 Task: Create a due date automation trigger when advanced on, on the monday of the week before a card is due add fields without custom field "Resume" checked at 11:00 AM.
Action: Mouse moved to (1277, 94)
Screenshot: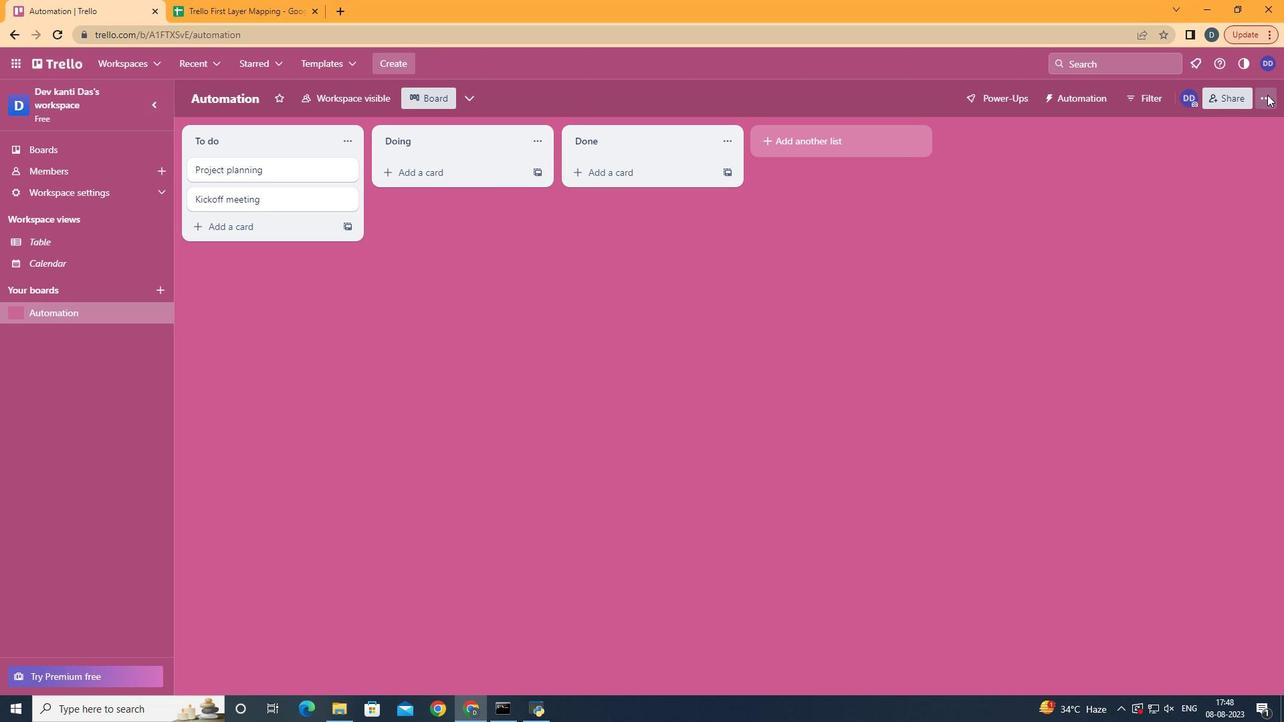 
Action: Mouse pressed left at (1277, 94)
Screenshot: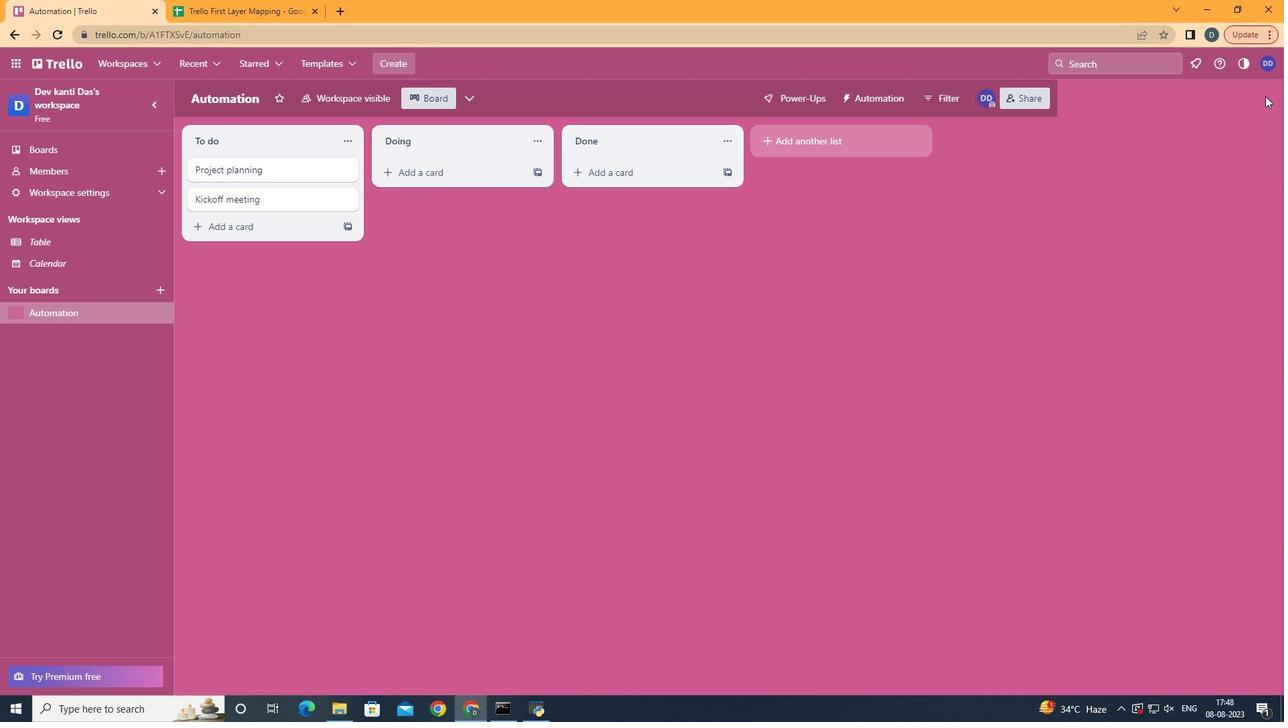 
Action: Mouse moved to (1160, 282)
Screenshot: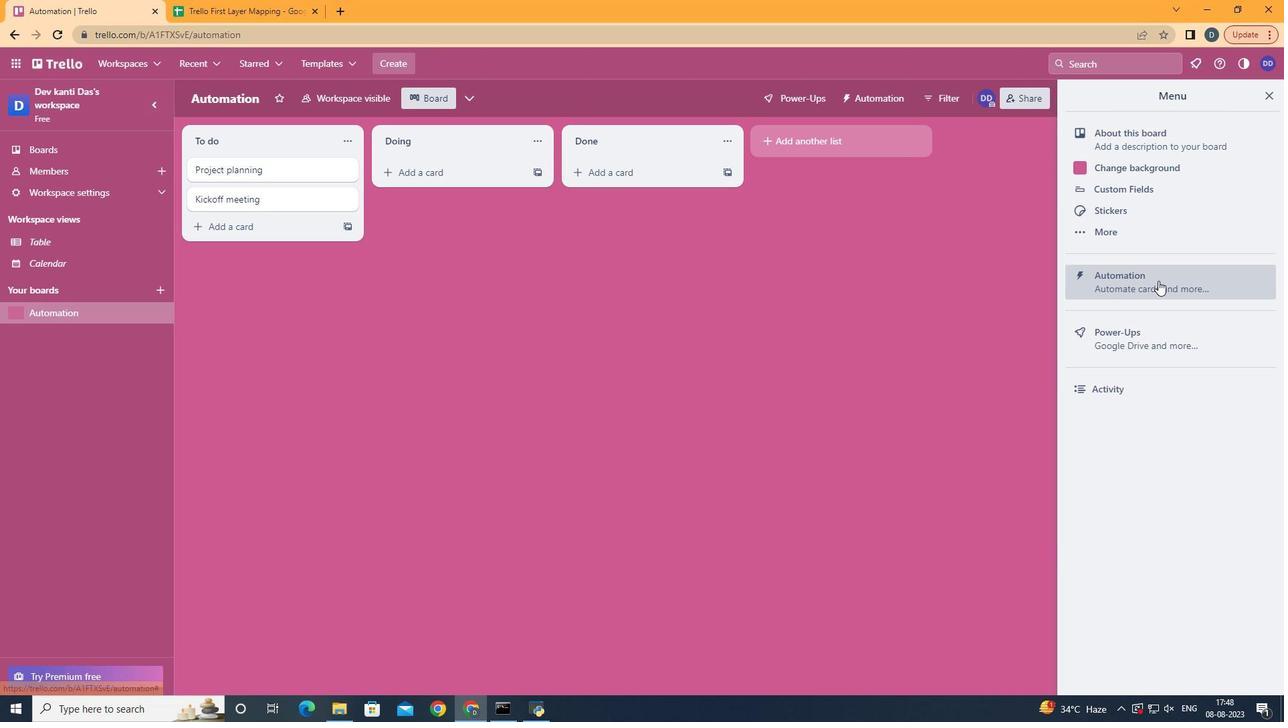 
Action: Mouse pressed left at (1160, 282)
Screenshot: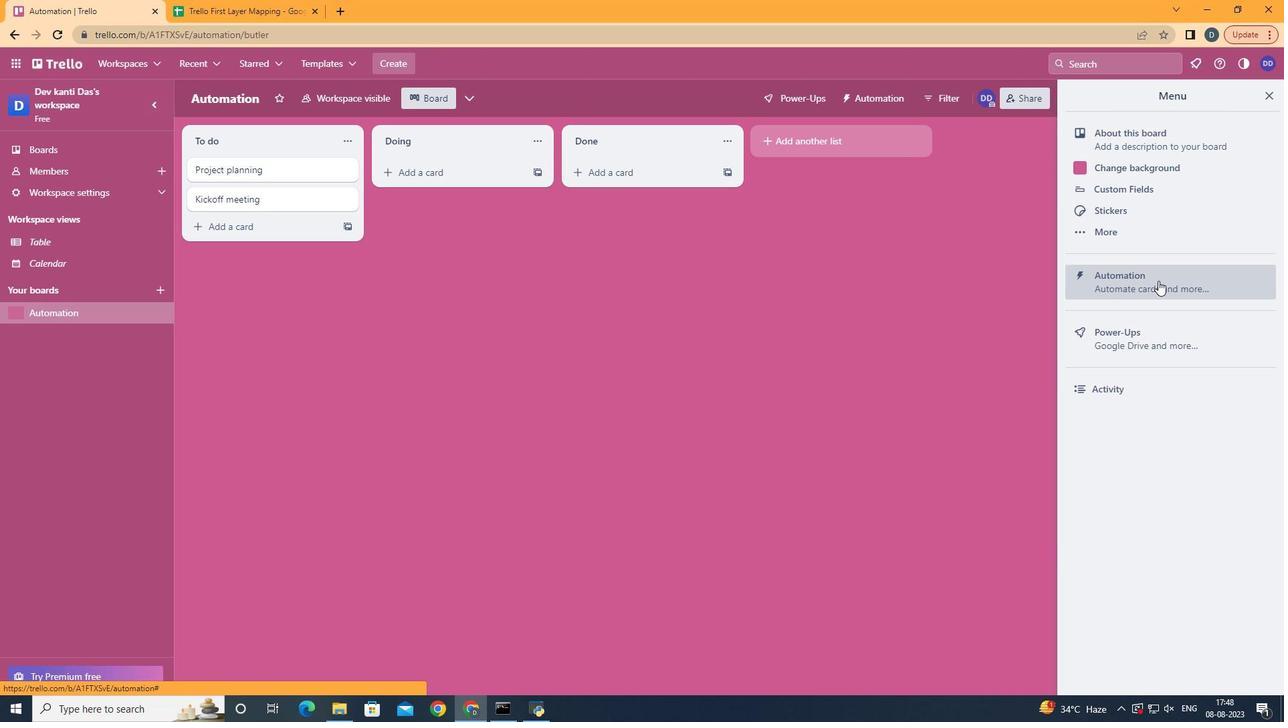 
Action: Mouse moved to (265, 274)
Screenshot: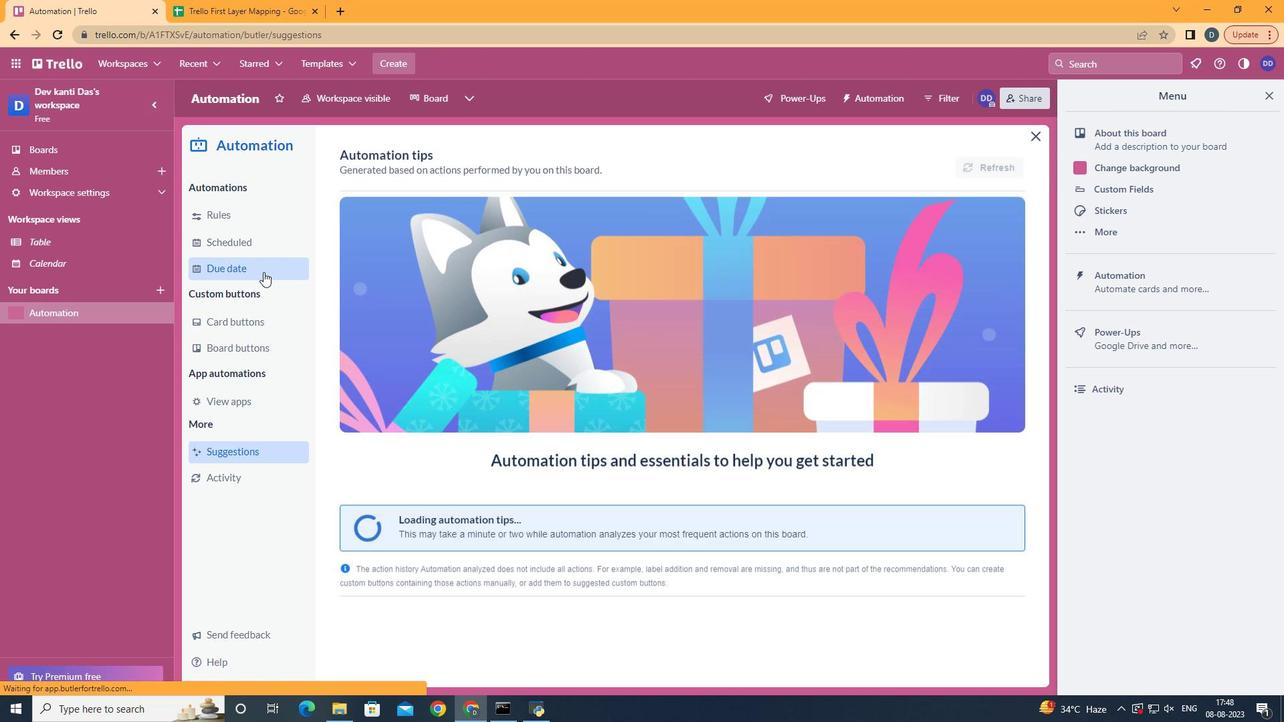 
Action: Mouse pressed left at (265, 274)
Screenshot: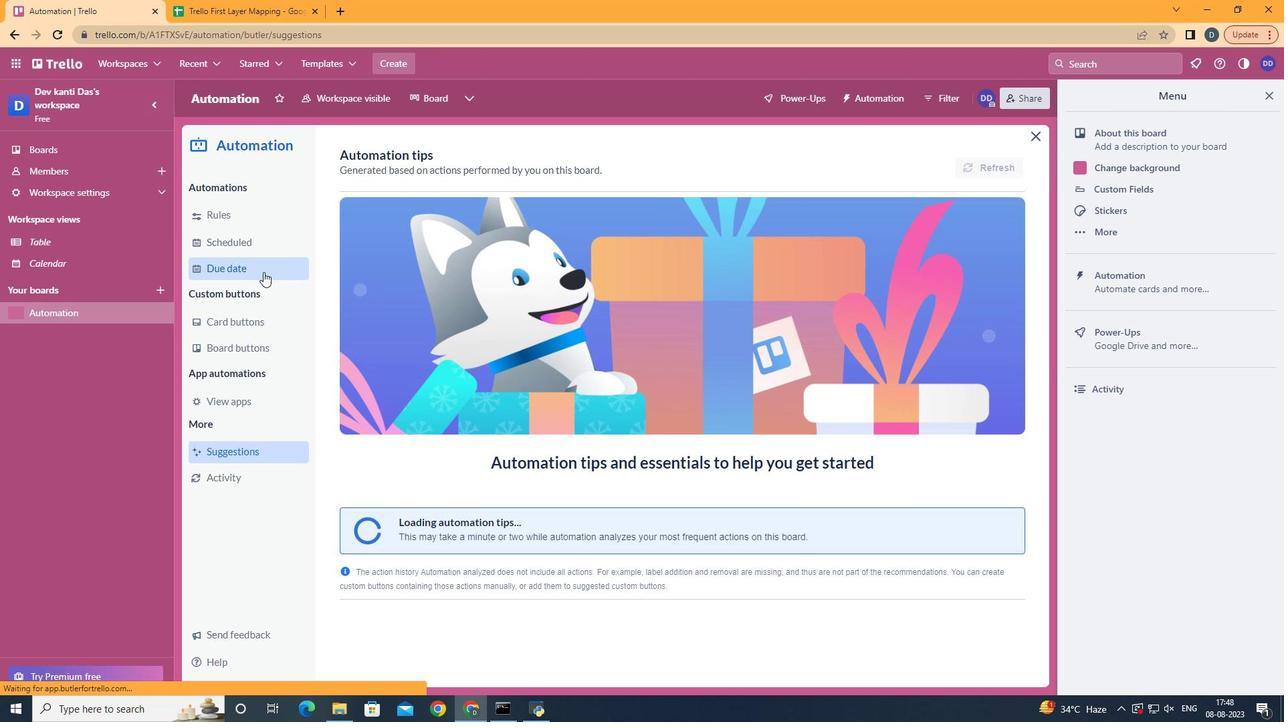 
Action: Mouse moved to (945, 167)
Screenshot: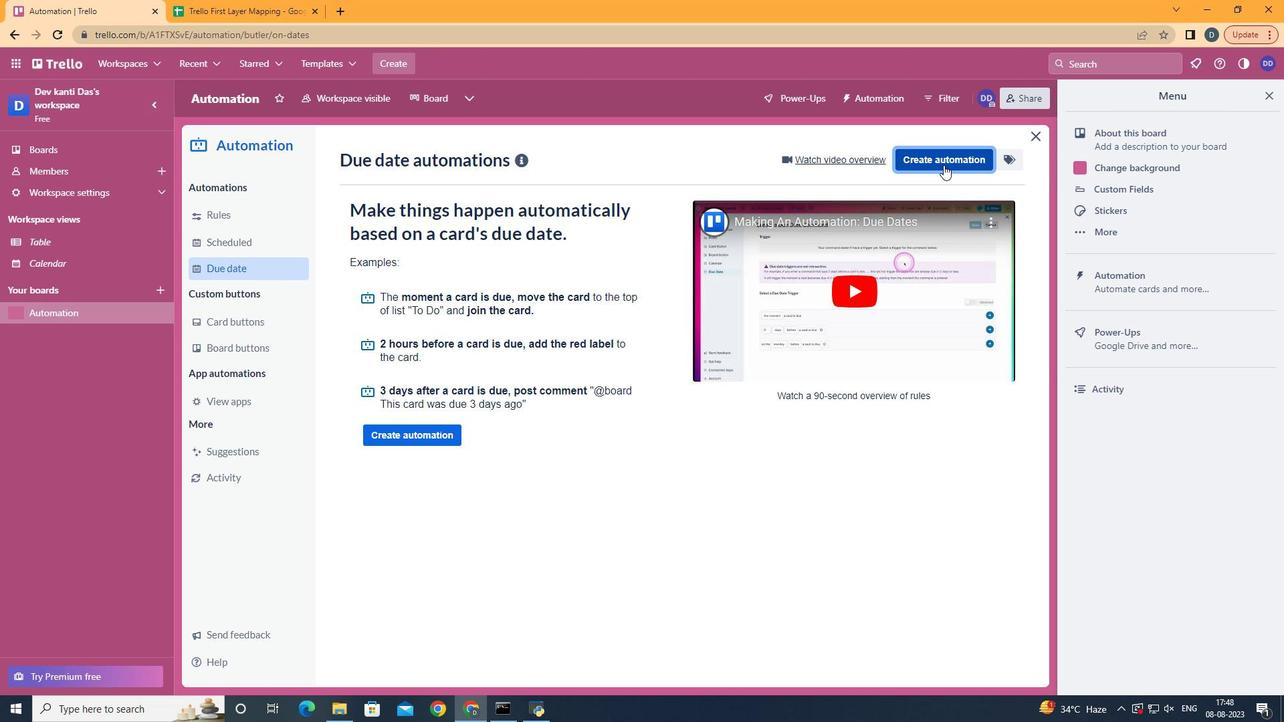 
Action: Mouse pressed left at (945, 167)
Screenshot: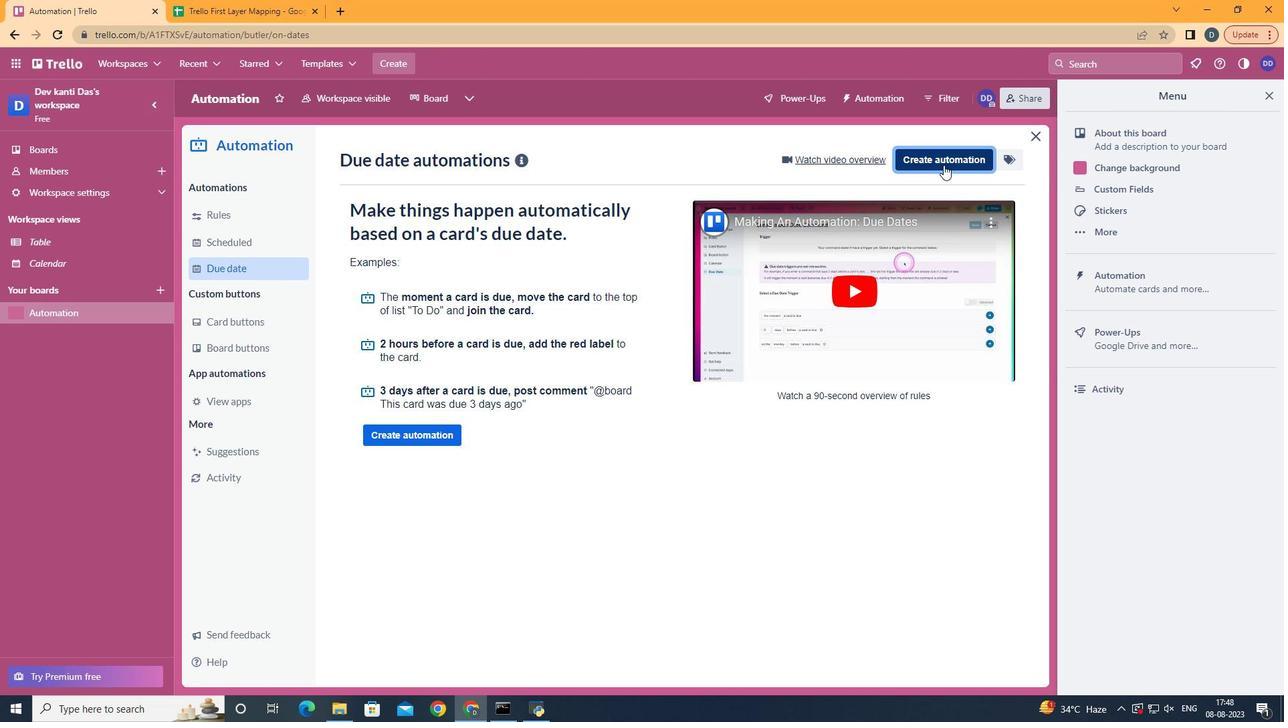 
Action: Mouse moved to (708, 298)
Screenshot: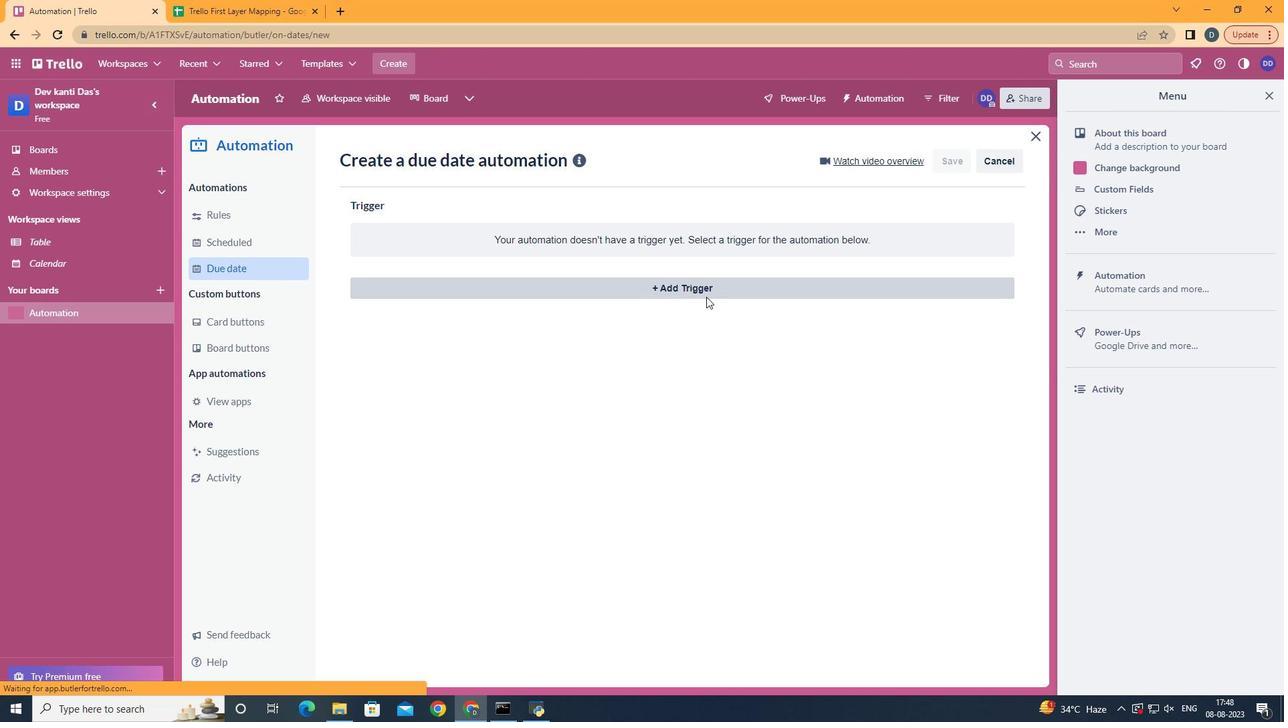 
Action: Mouse pressed left at (708, 298)
Screenshot: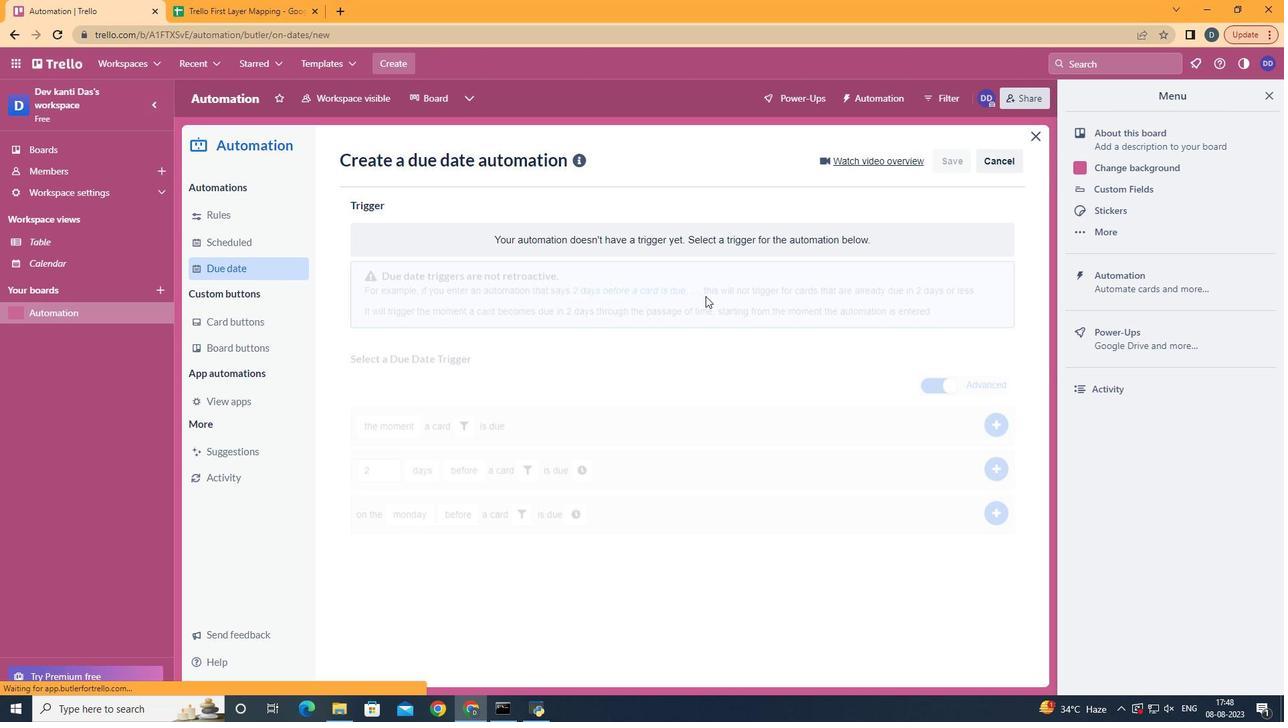 
Action: Mouse moved to (465, 646)
Screenshot: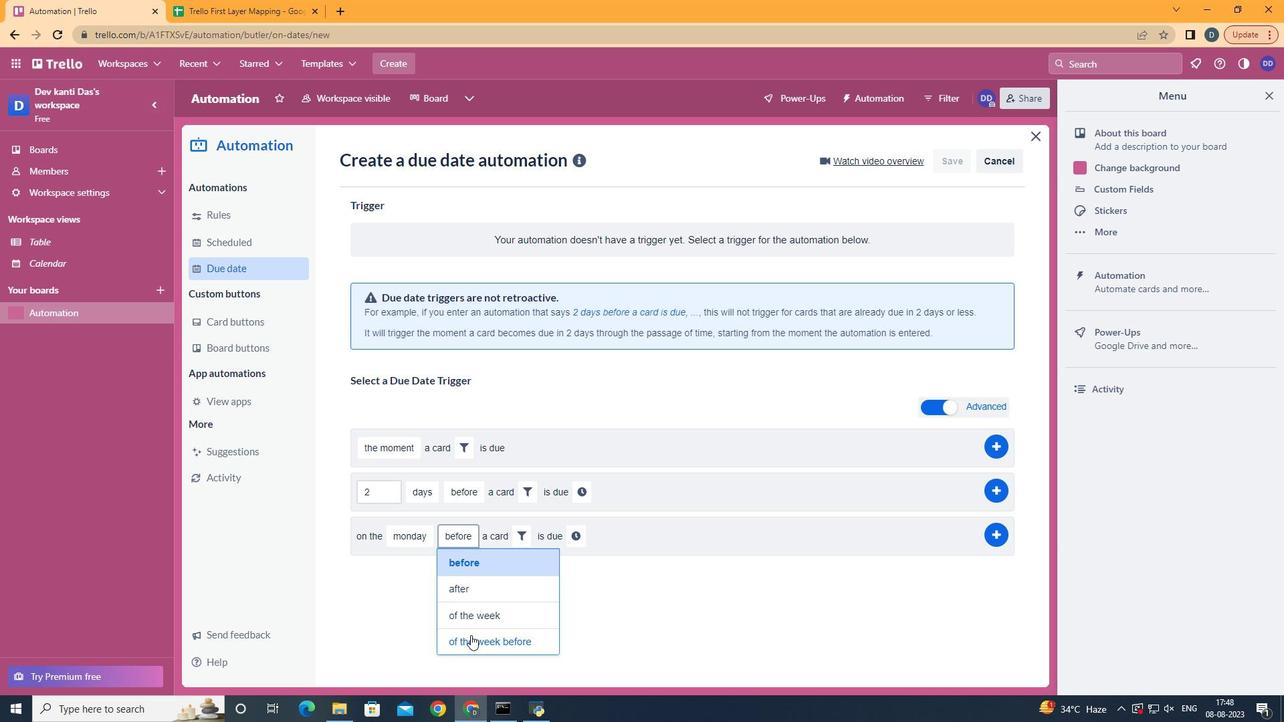 
Action: Mouse pressed left at (465, 646)
Screenshot: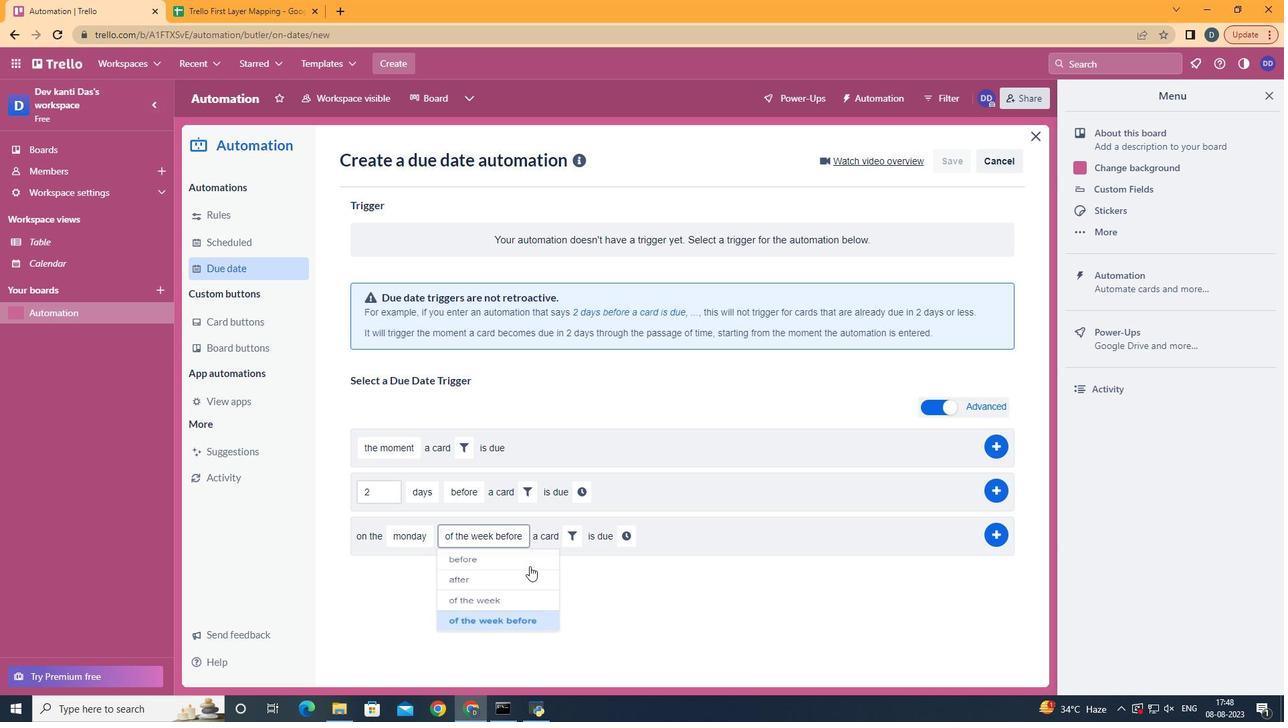 
Action: Mouse moved to (569, 536)
Screenshot: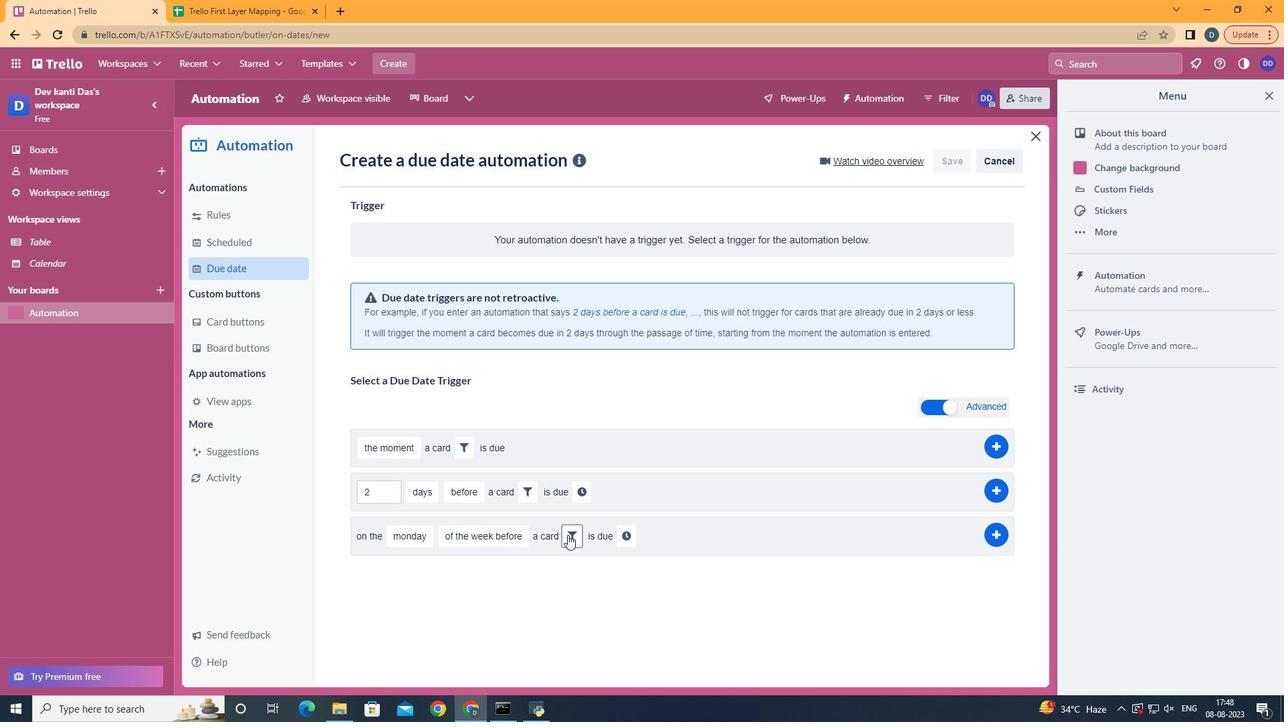 
Action: Mouse pressed left at (569, 536)
Screenshot: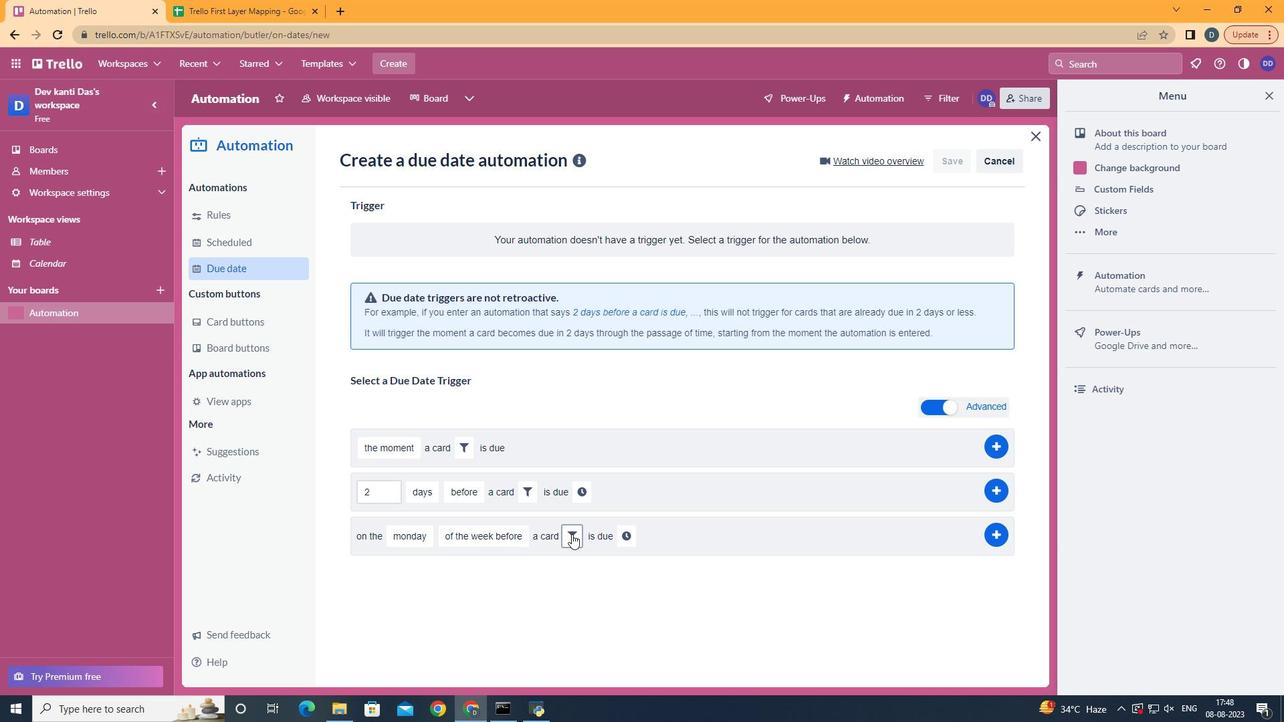 
Action: Mouse moved to (787, 587)
Screenshot: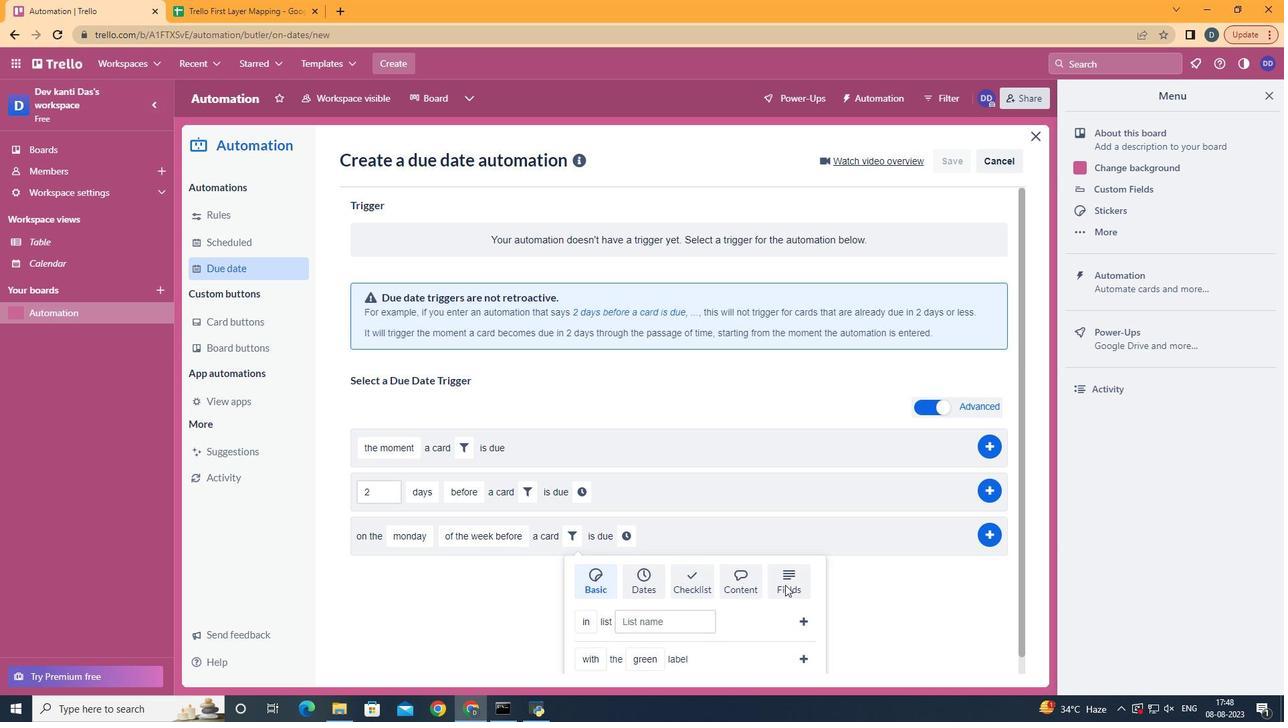 
Action: Mouse pressed left at (787, 587)
Screenshot: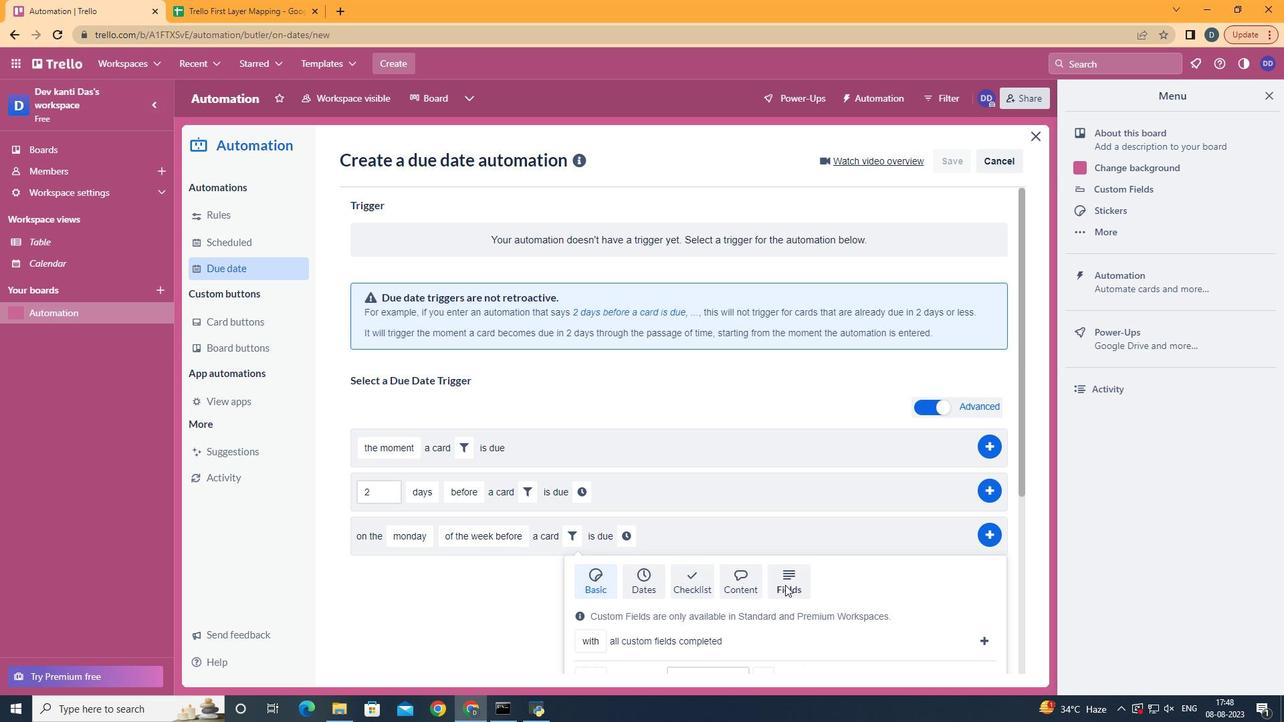 
Action: Mouse moved to (787, 587)
Screenshot: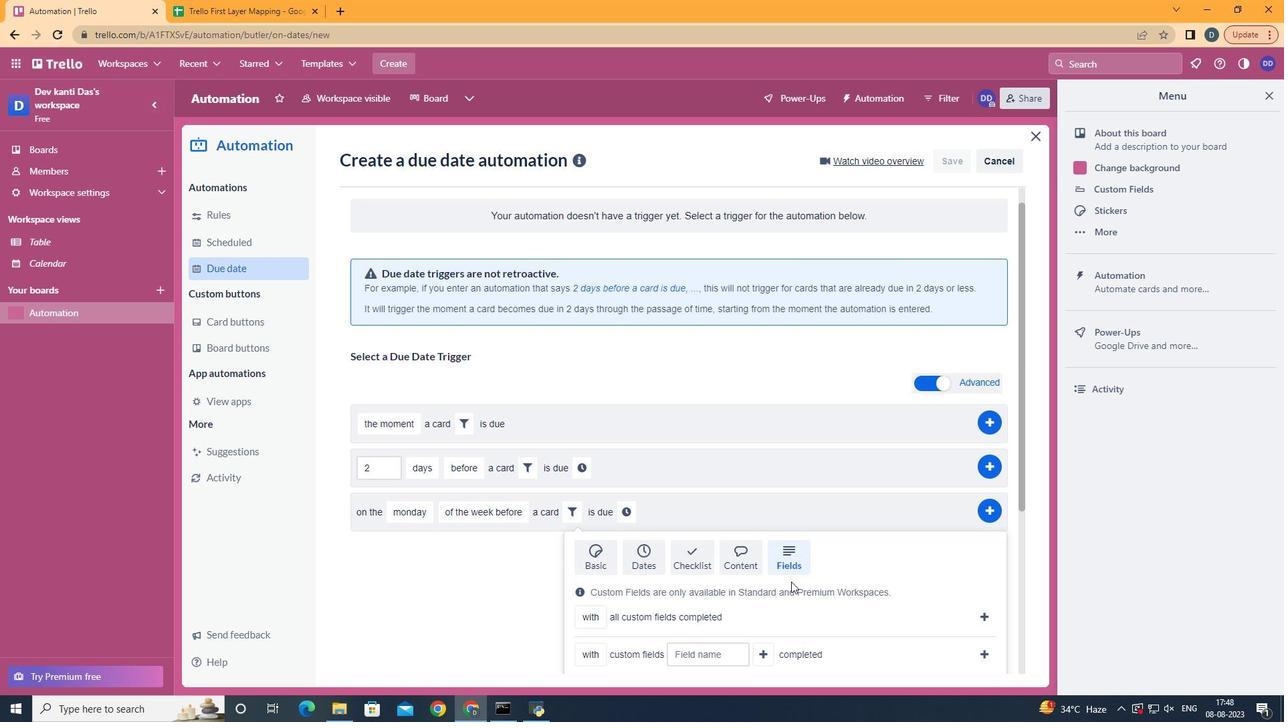 
Action: Mouse scrolled (787, 586) with delta (0, 0)
Screenshot: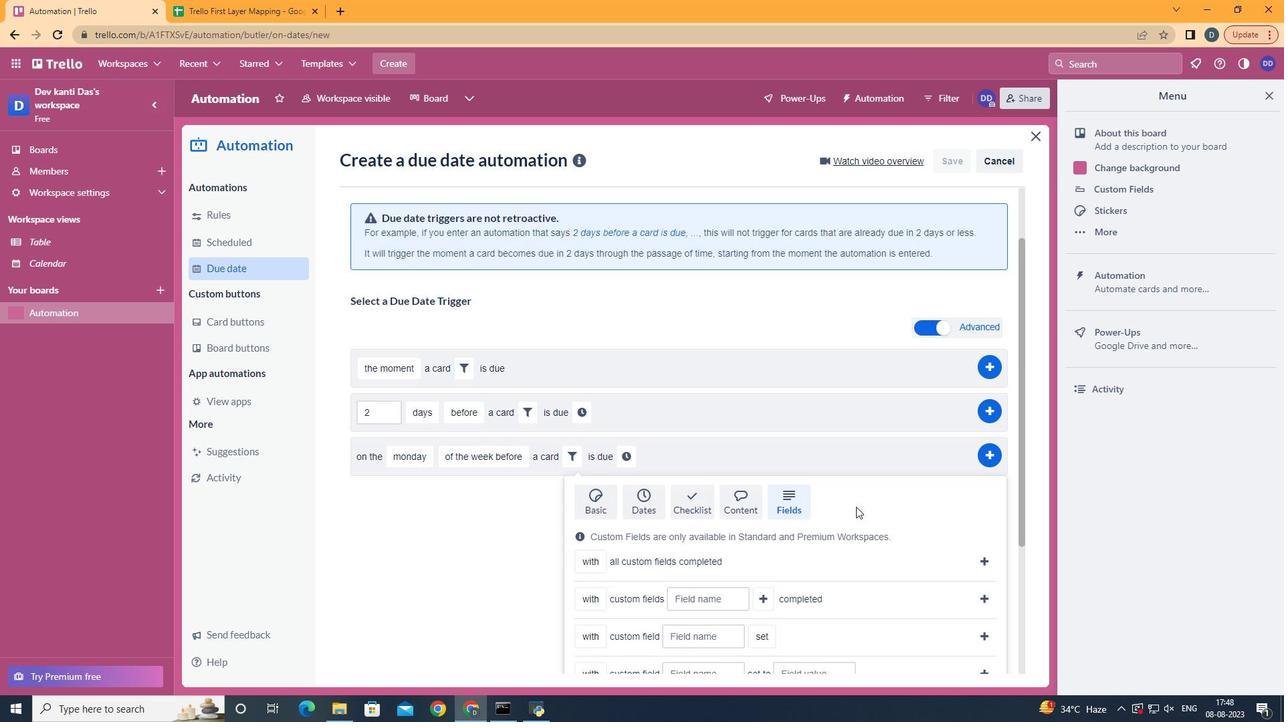 
Action: Mouse scrolled (787, 586) with delta (0, 0)
Screenshot: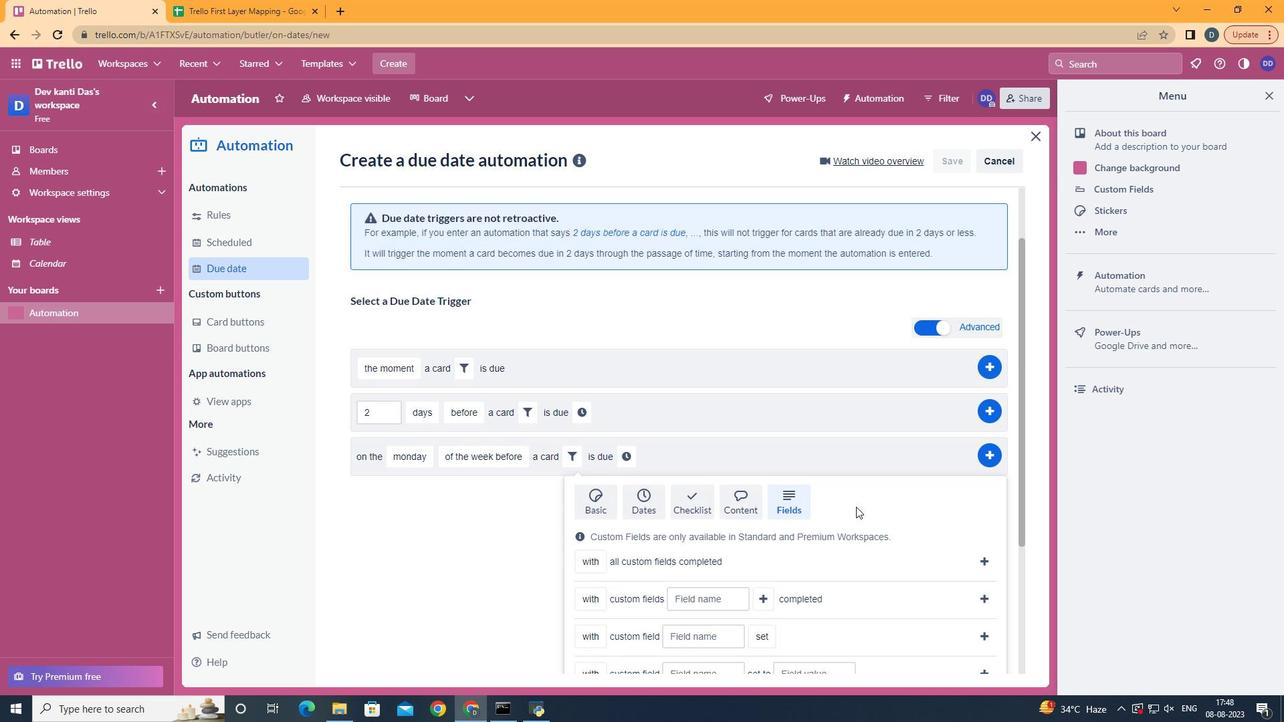 
Action: Mouse moved to (787, 587)
Screenshot: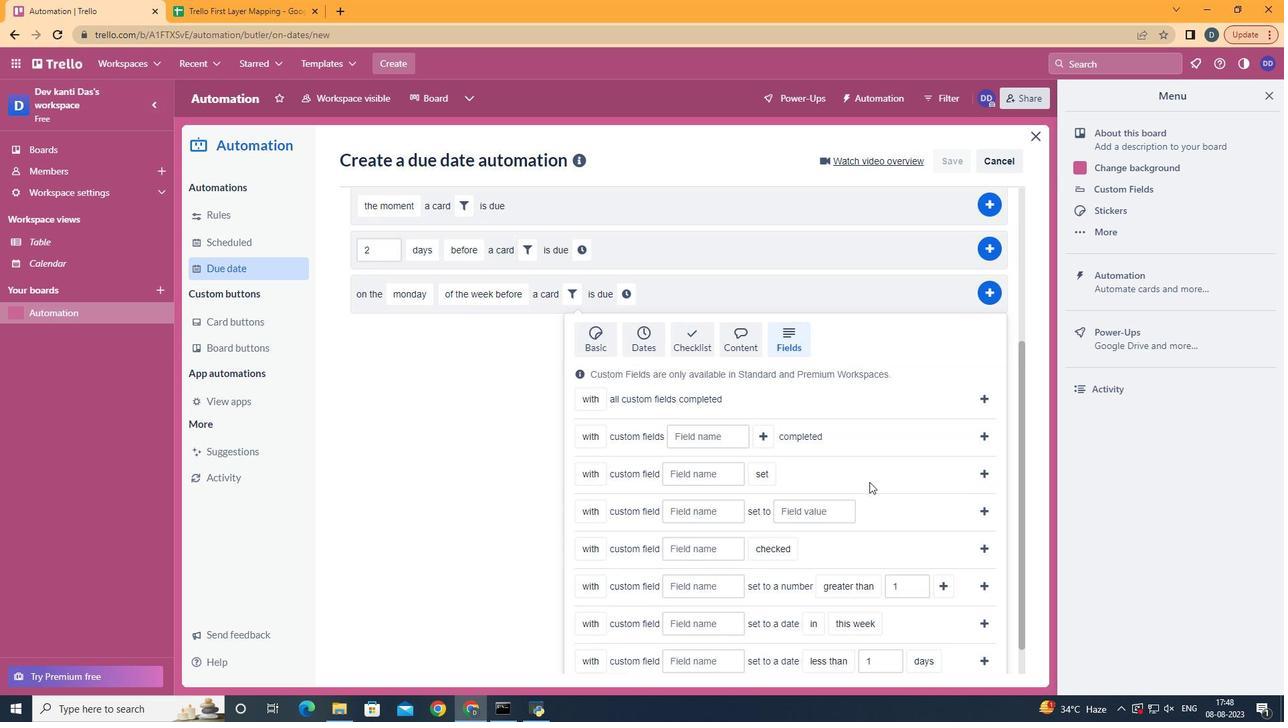 
Action: Mouse scrolled (787, 586) with delta (0, 0)
Screenshot: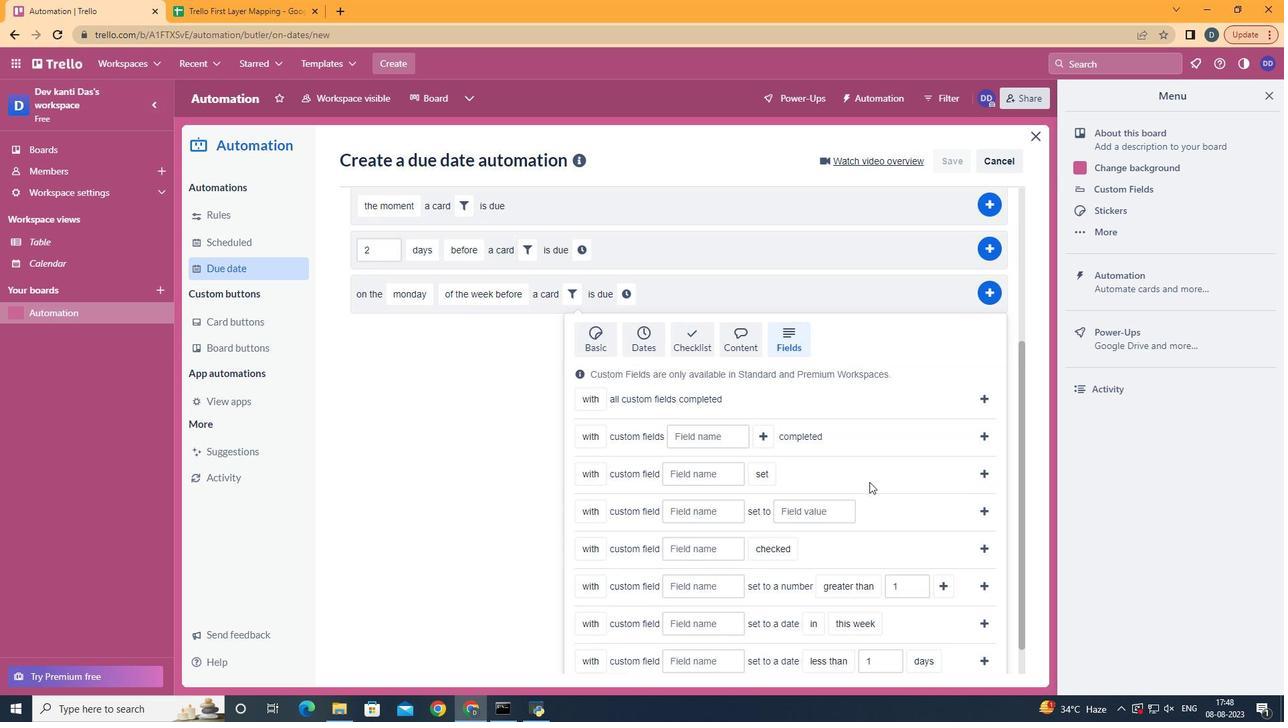 
Action: Mouse moved to (793, 583)
Screenshot: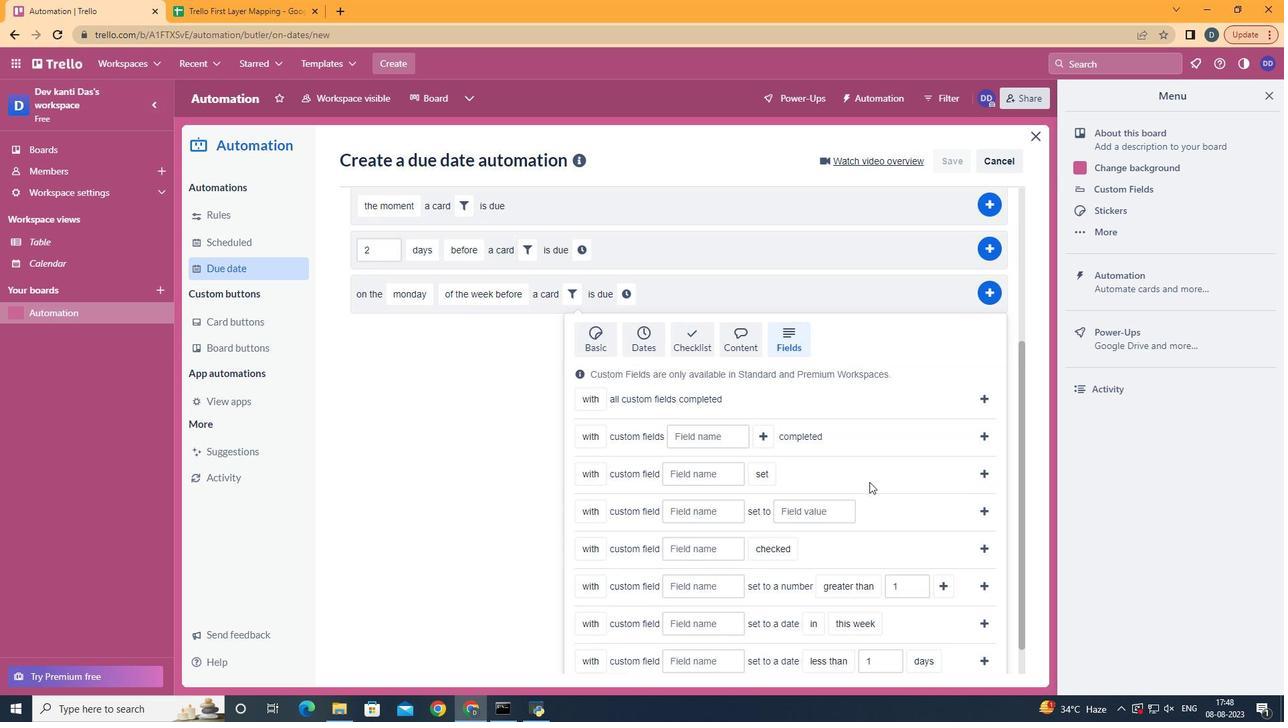 
Action: Mouse scrolled (787, 586) with delta (0, 0)
Screenshot: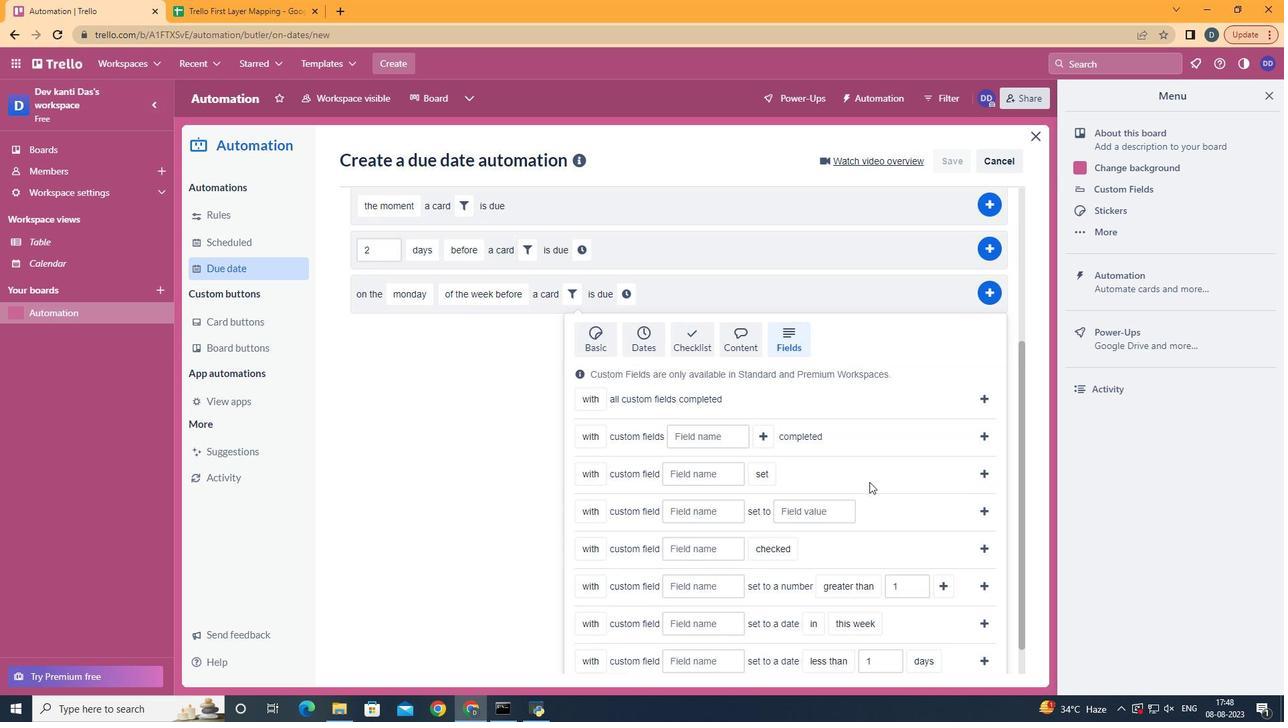 
Action: Mouse moved to (802, 573)
Screenshot: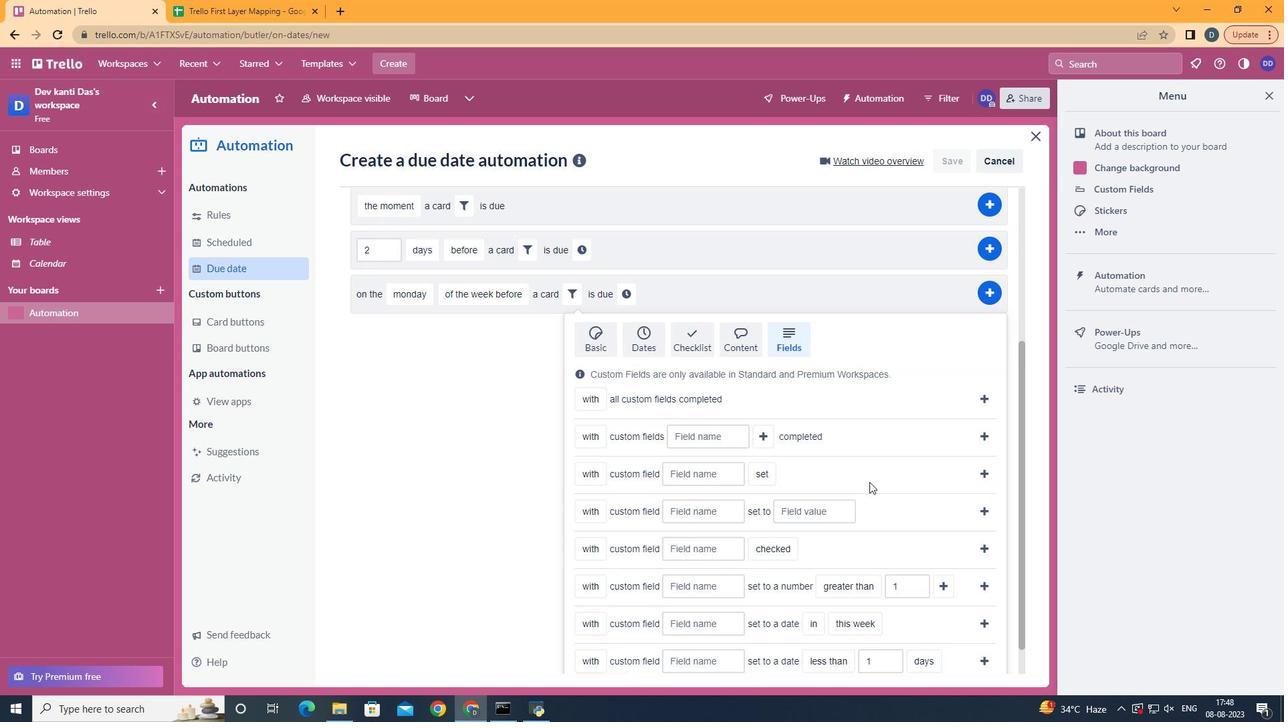 
Action: Mouse scrolled (793, 583) with delta (0, 0)
Screenshot: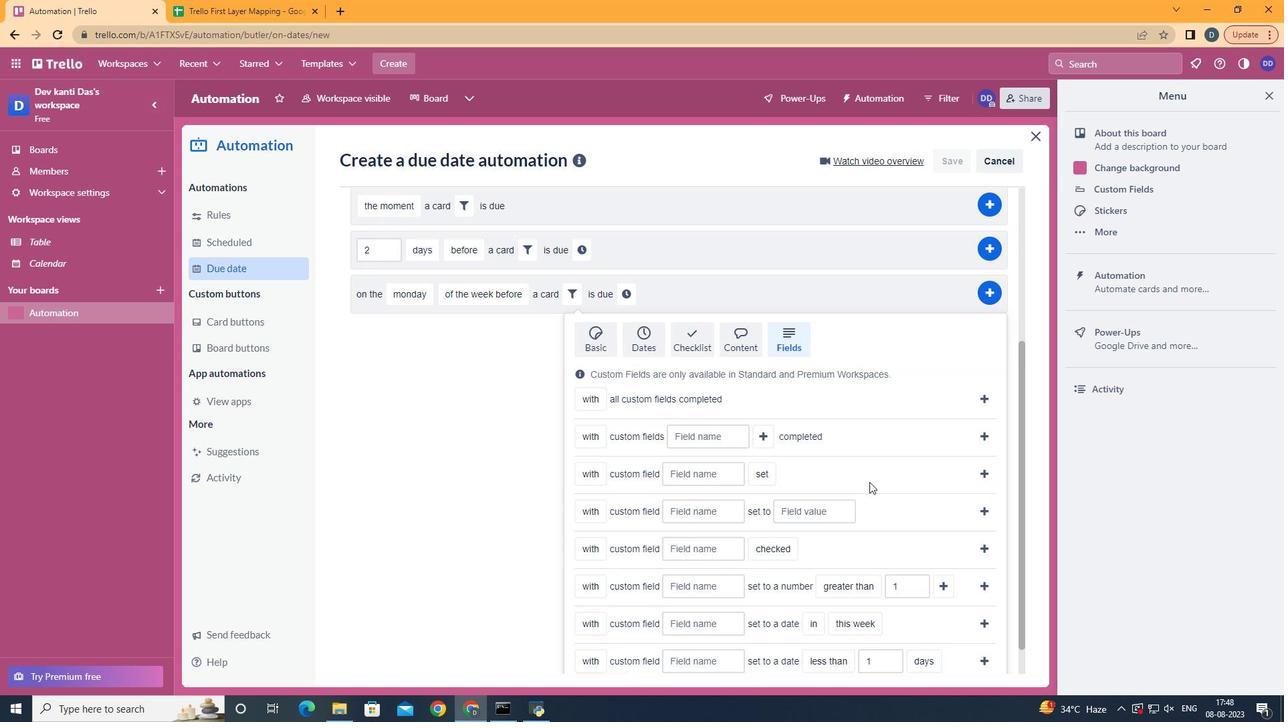 
Action: Mouse moved to (599, 563)
Screenshot: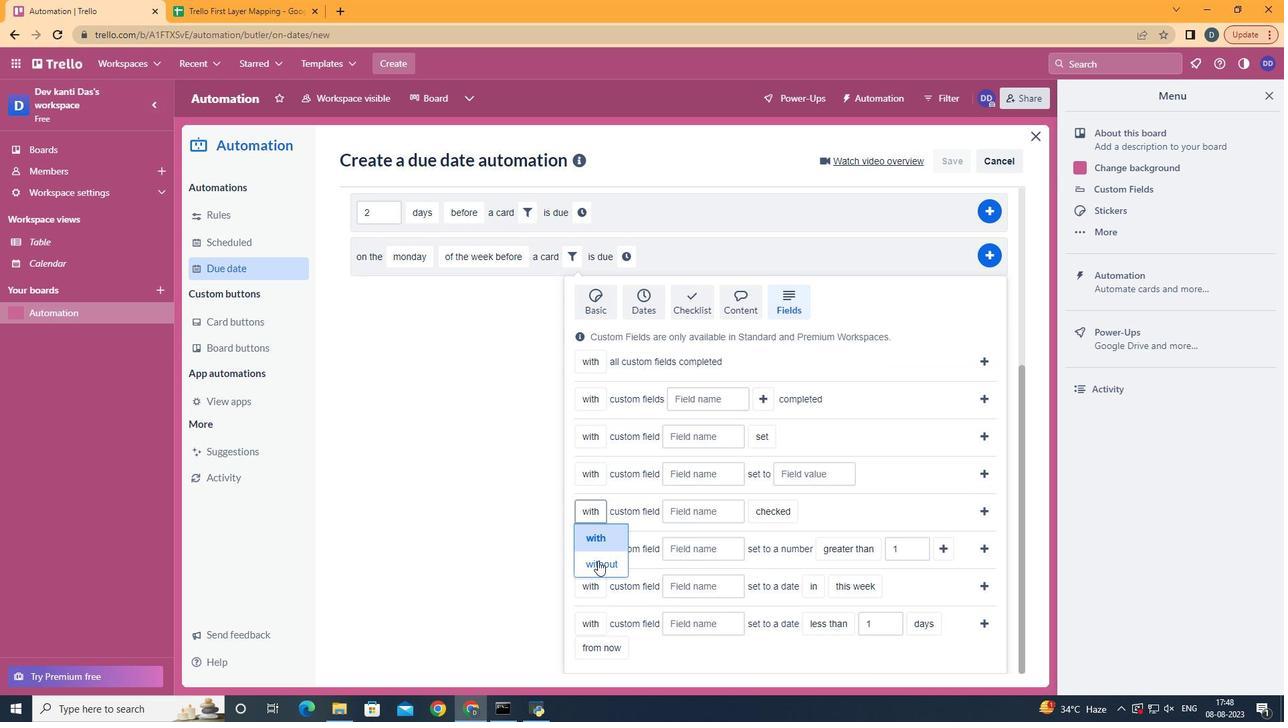 
Action: Mouse pressed left at (599, 563)
Screenshot: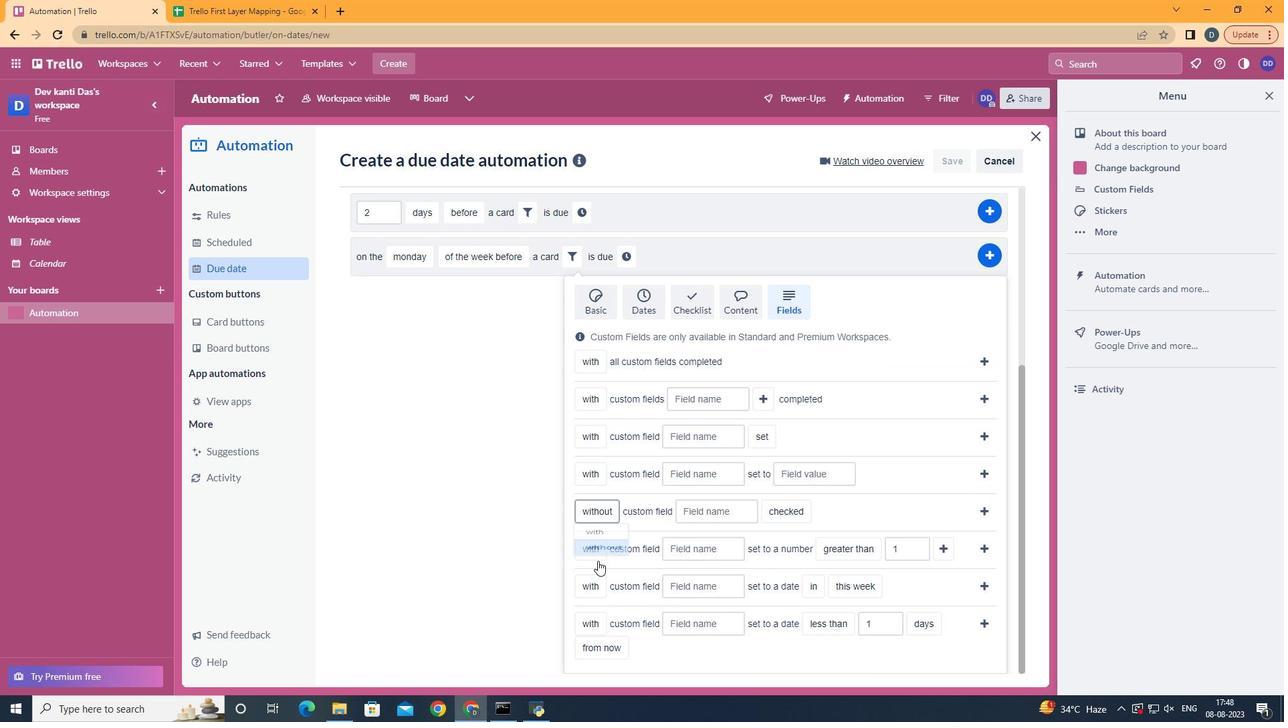 
Action: Mouse moved to (720, 523)
Screenshot: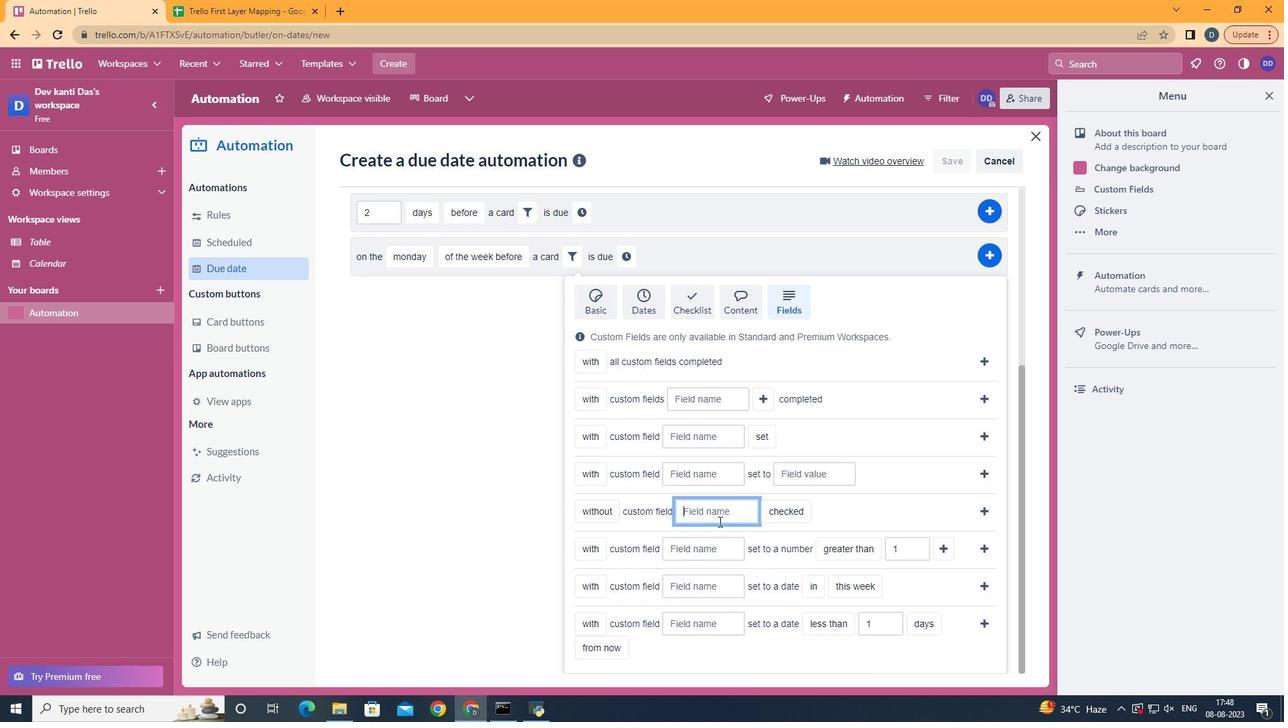 
Action: Mouse pressed left at (720, 523)
Screenshot: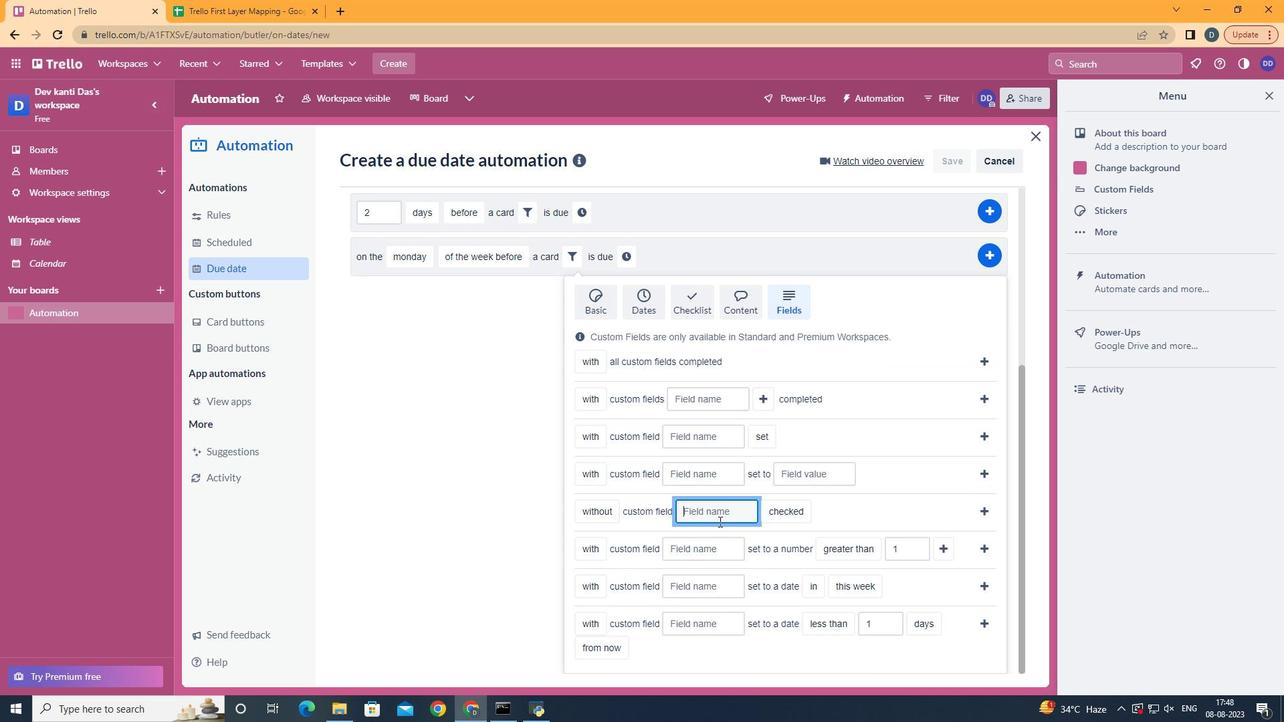 
Action: Mouse moved to (732, 524)
Screenshot: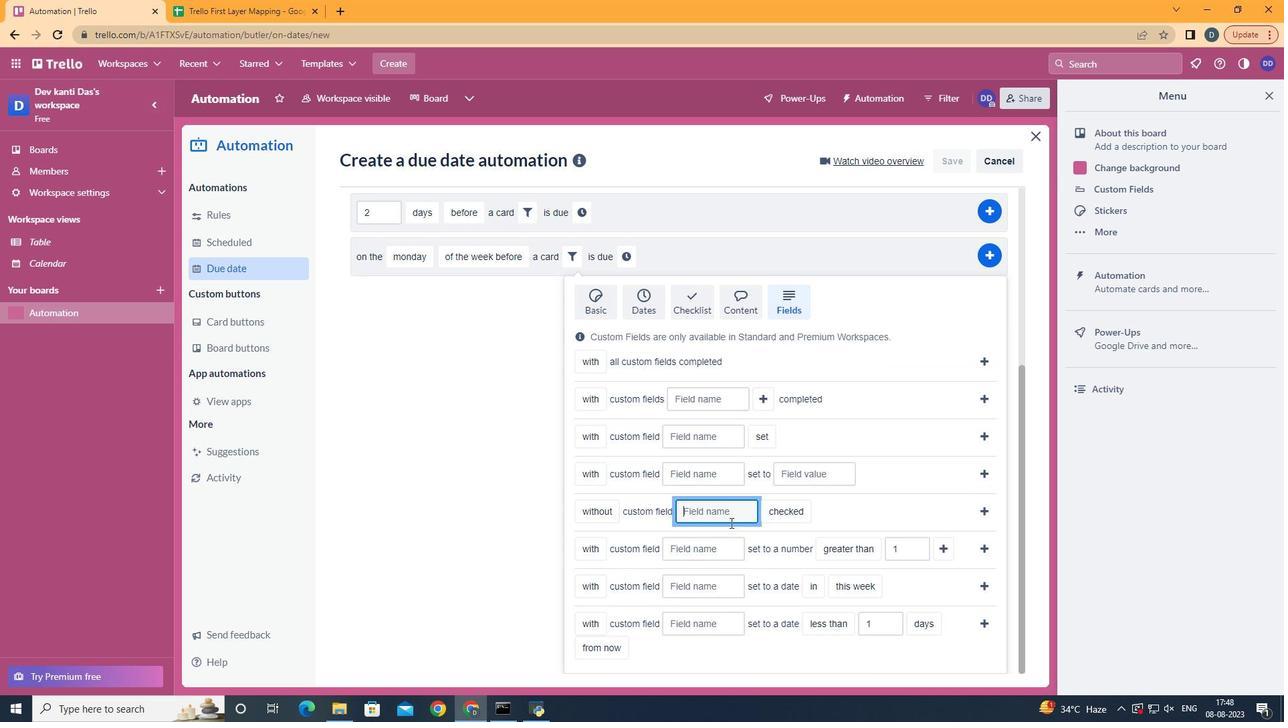 
Action: Key pressed <Key.shift>Resume
Screenshot: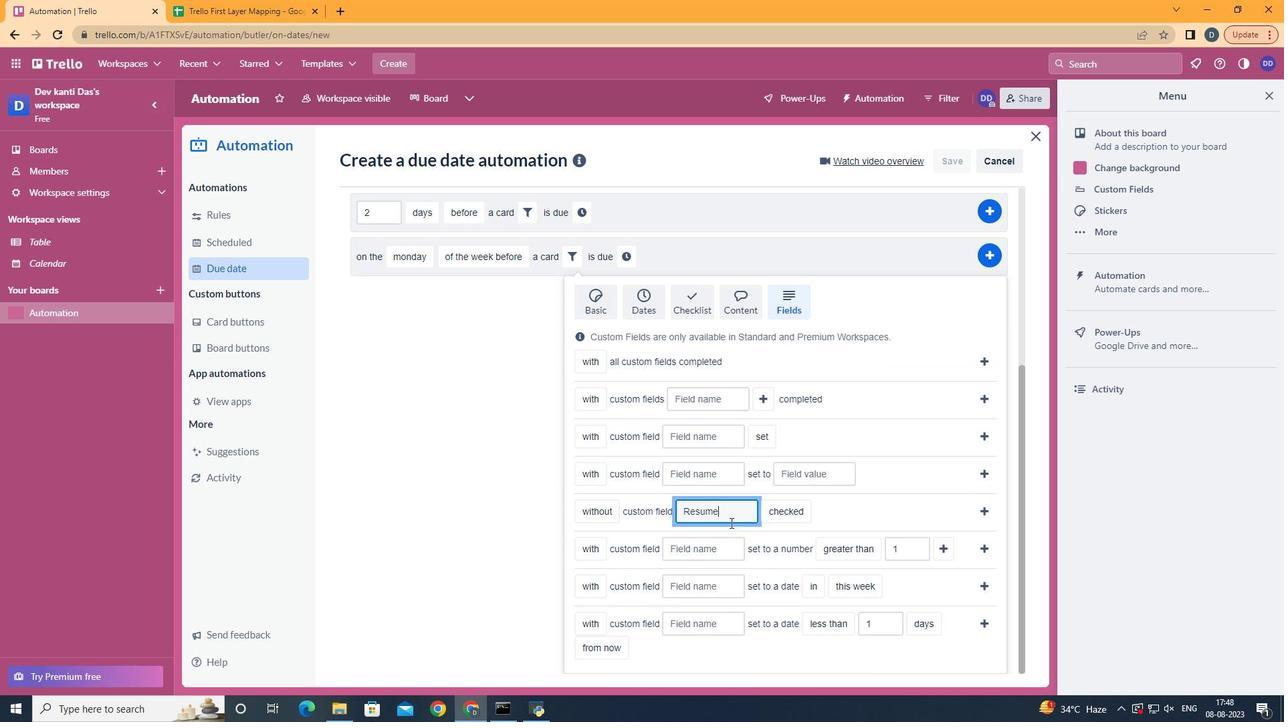 
Action: Mouse moved to (787, 542)
Screenshot: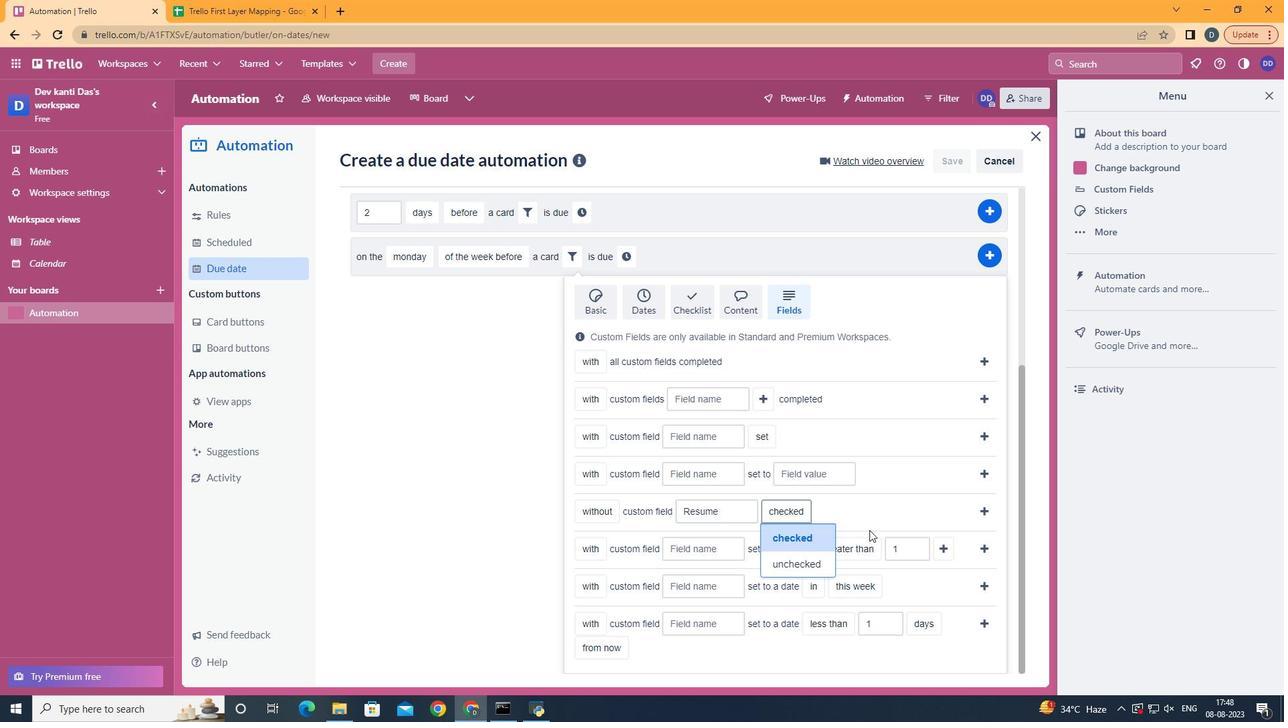 
Action: Mouse pressed left at (787, 542)
Screenshot: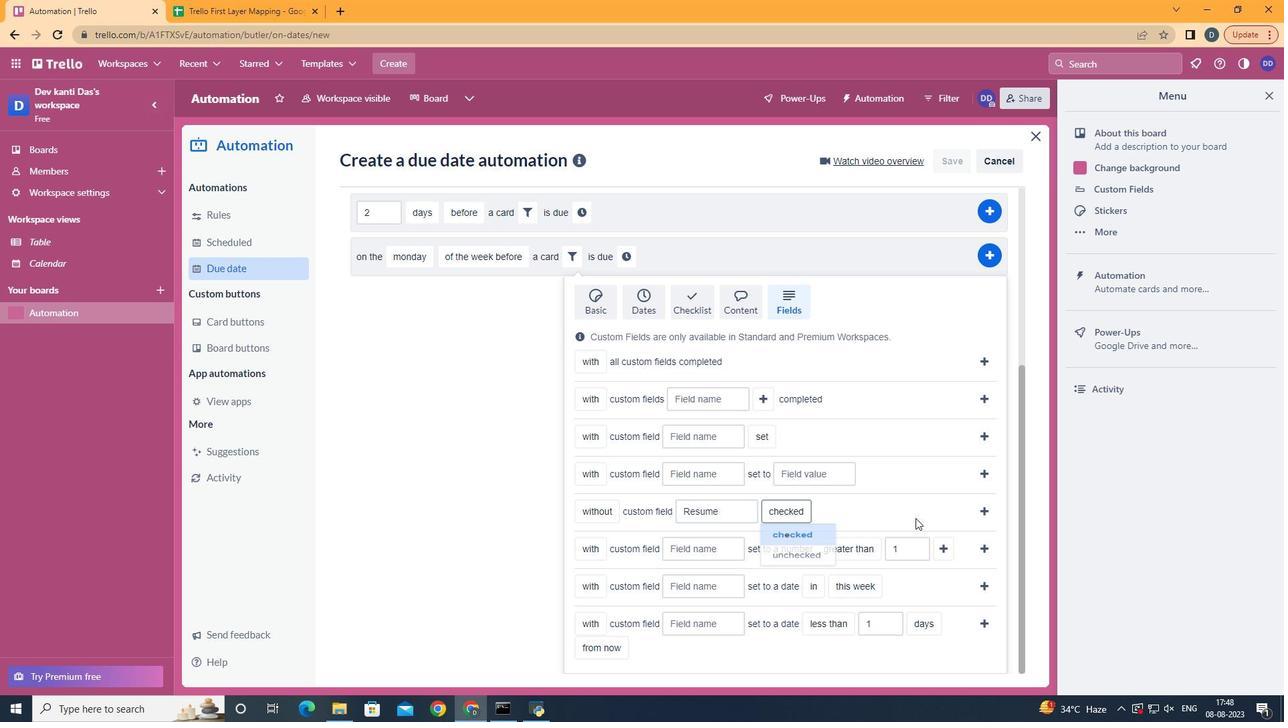 
Action: Mouse moved to (986, 512)
Screenshot: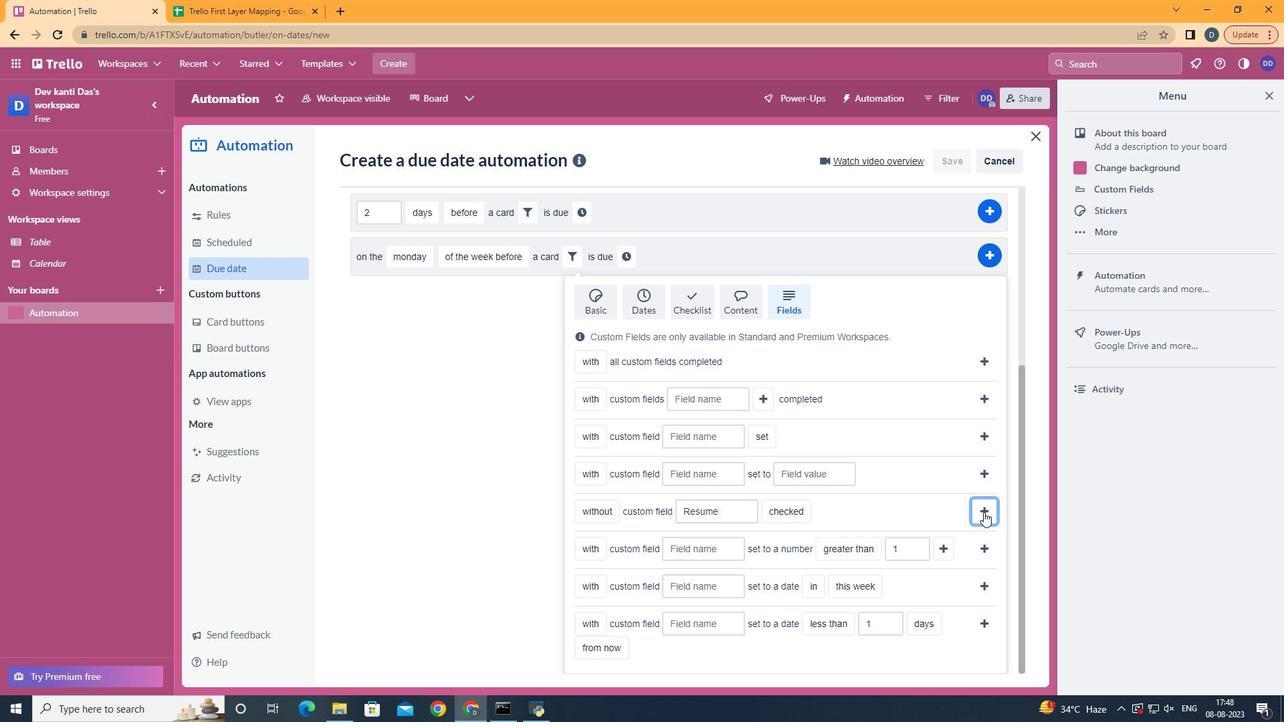 
Action: Mouse pressed left at (986, 512)
Screenshot: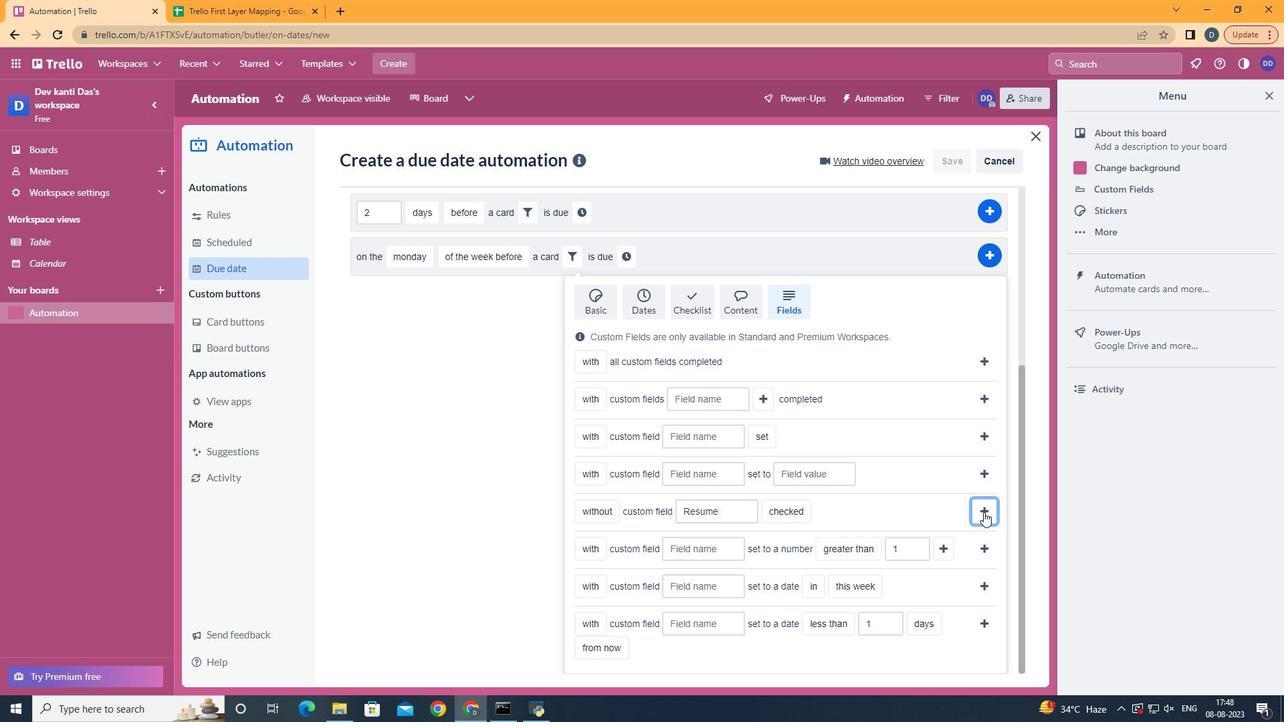 
Action: Mouse moved to (837, 539)
Screenshot: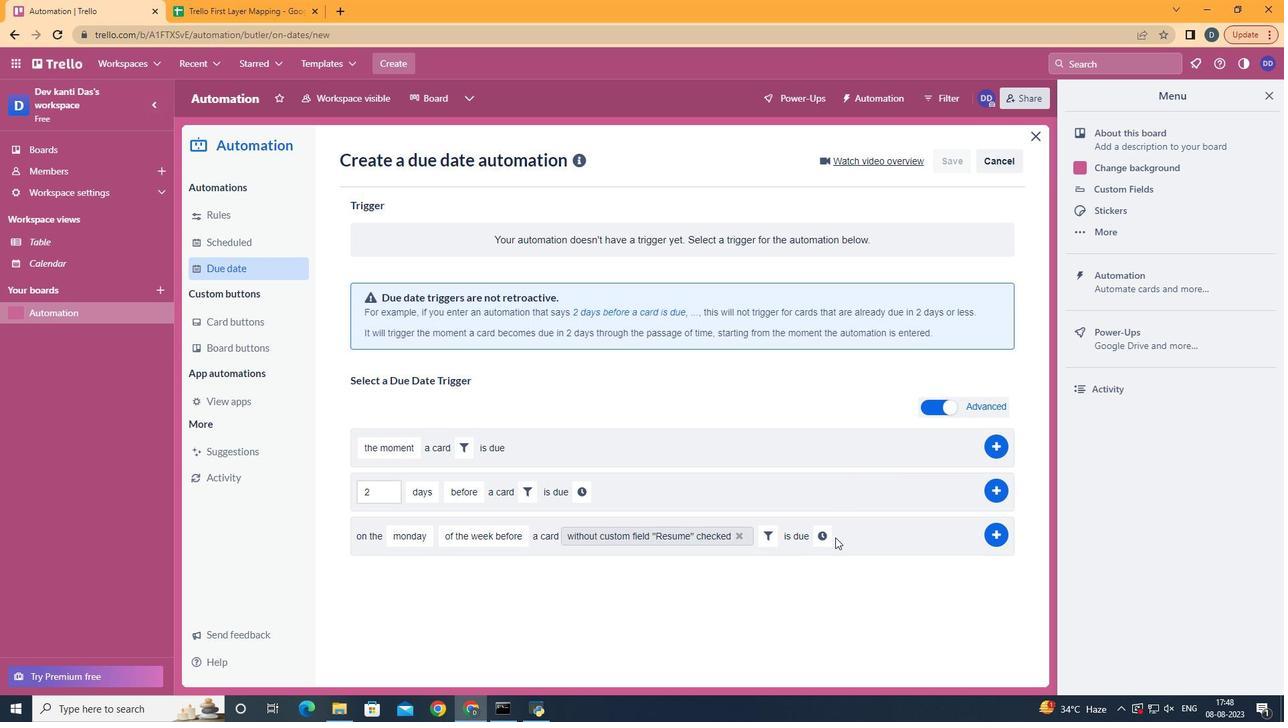 
Action: Mouse pressed left at (837, 539)
Screenshot: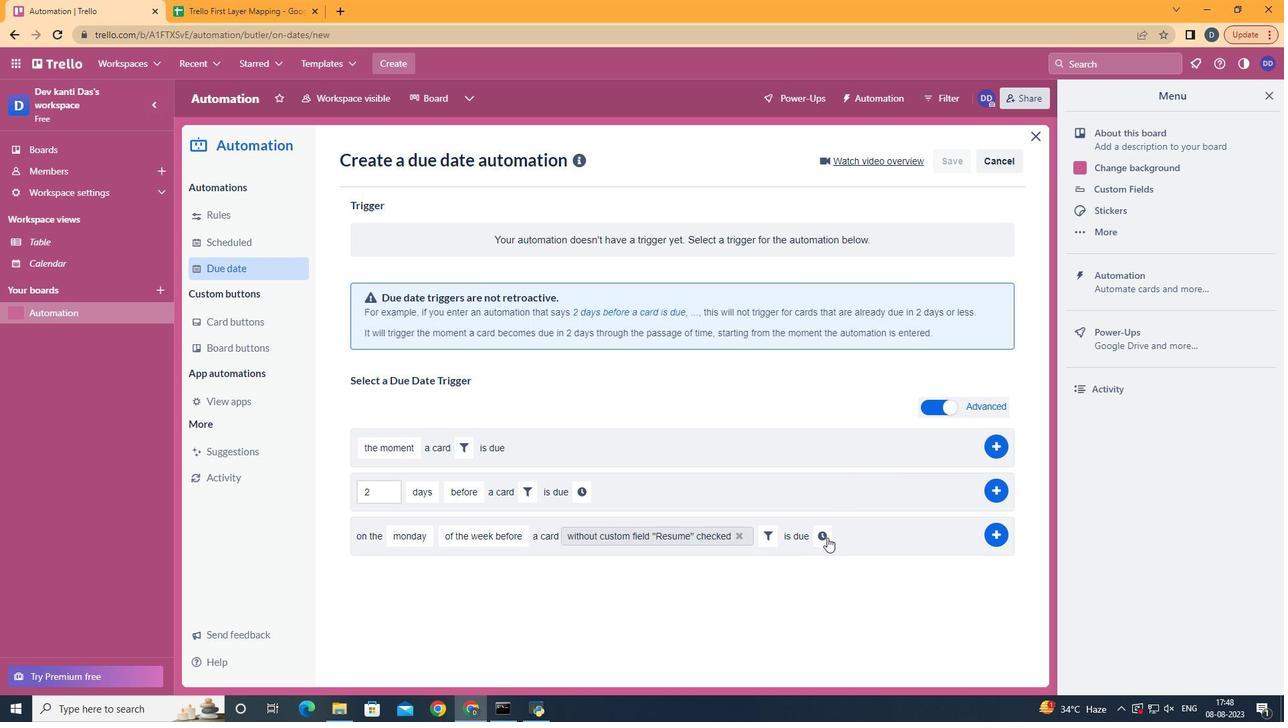
Action: Mouse moved to (825, 539)
Screenshot: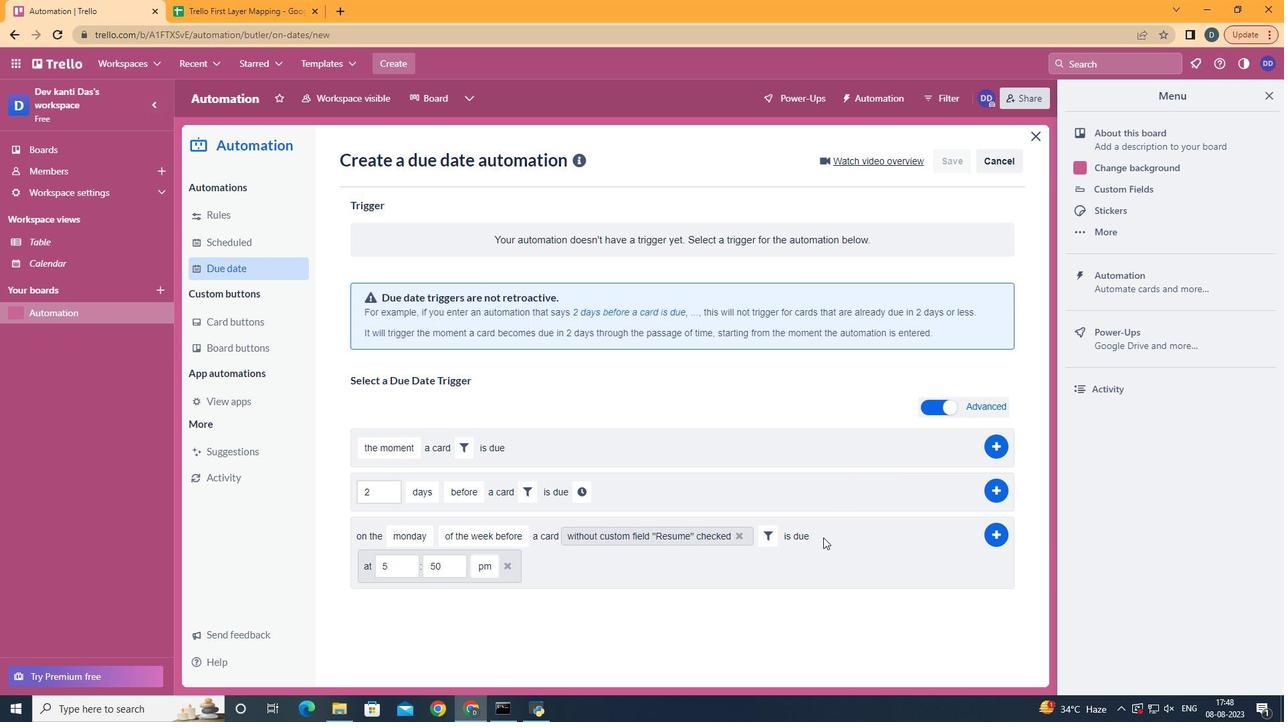 
Action: Mouse pressed left at (825, 539)
Screenshot: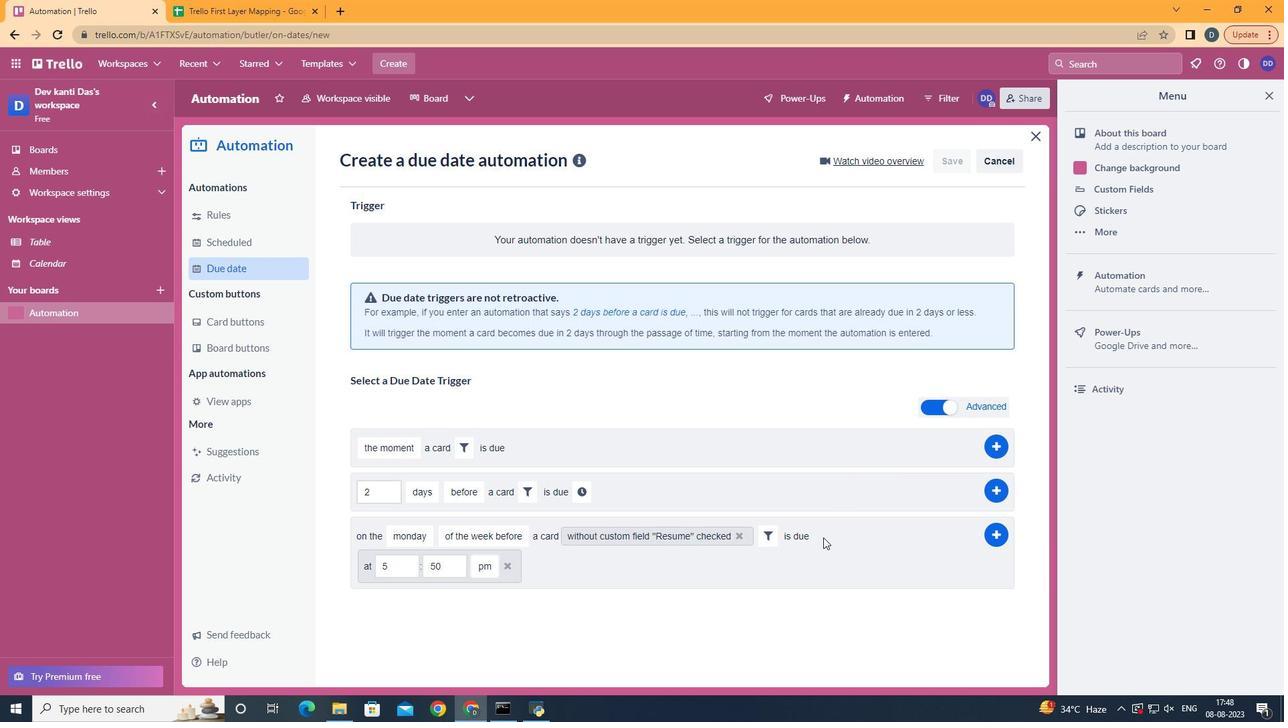 
Action: Mouse moved to (412, 563)
Screenshot: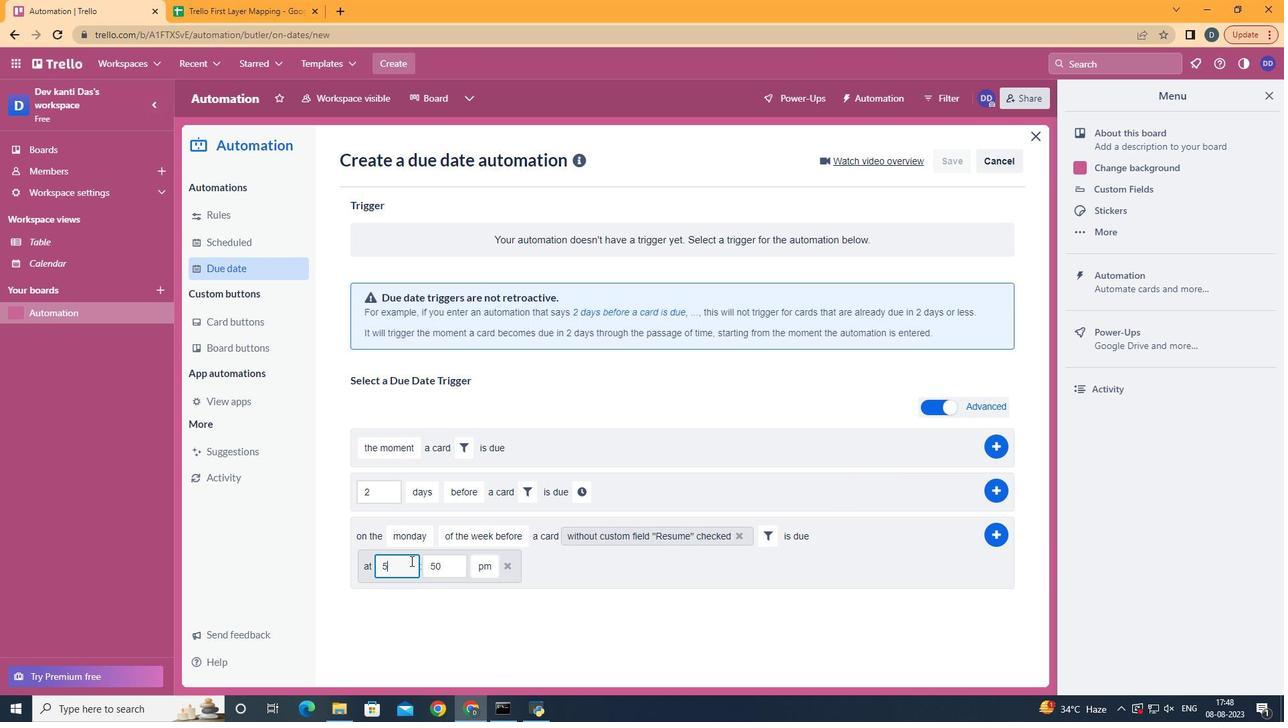
Action: Mouse pressed left at (412, 563)
Screenshot: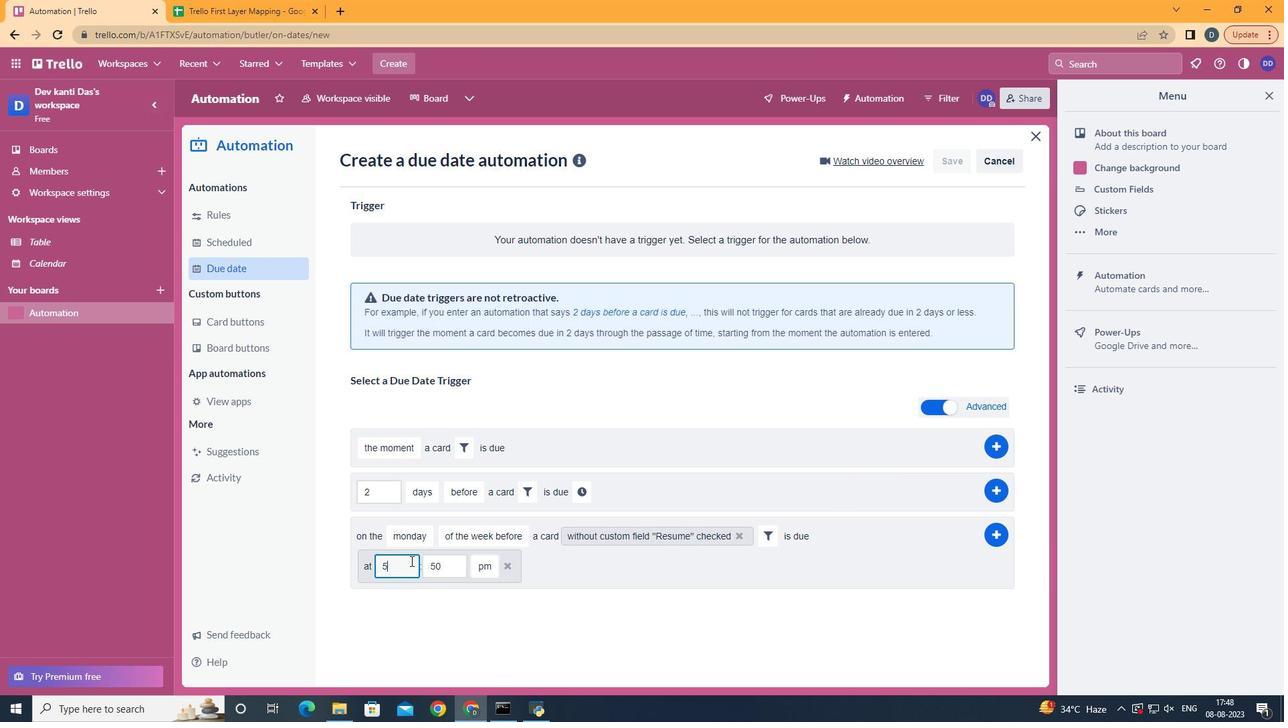 
Action: Key pressed <Key.backspace>11
Screenshot: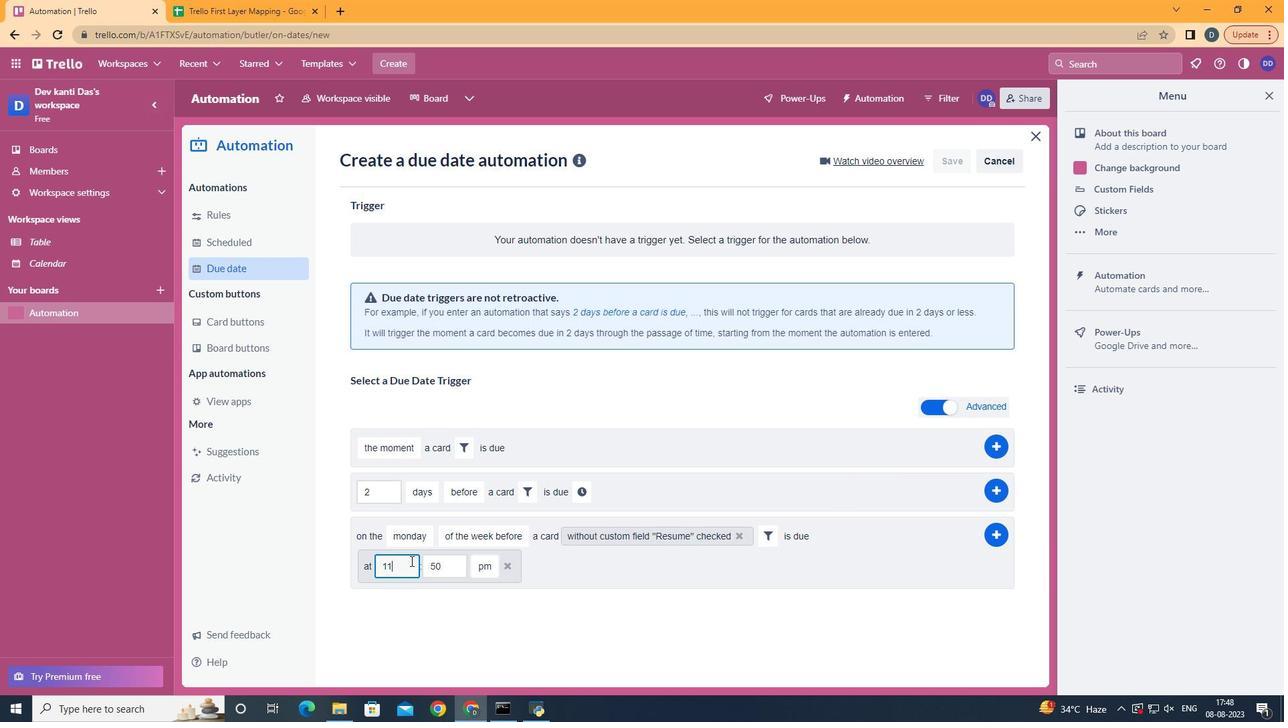 
Action: Mouse moved to (454, 567)
Screenshot: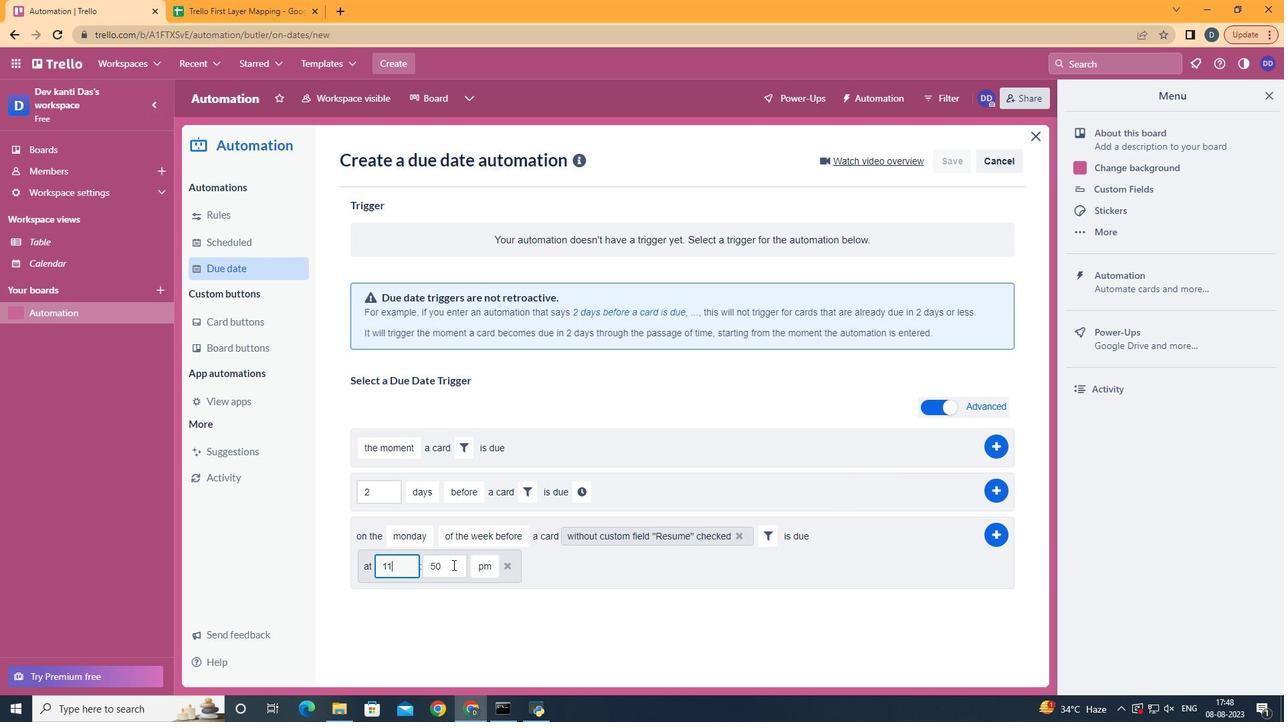 
Action: Mouse pressed left at (454, 567)
Screenshot: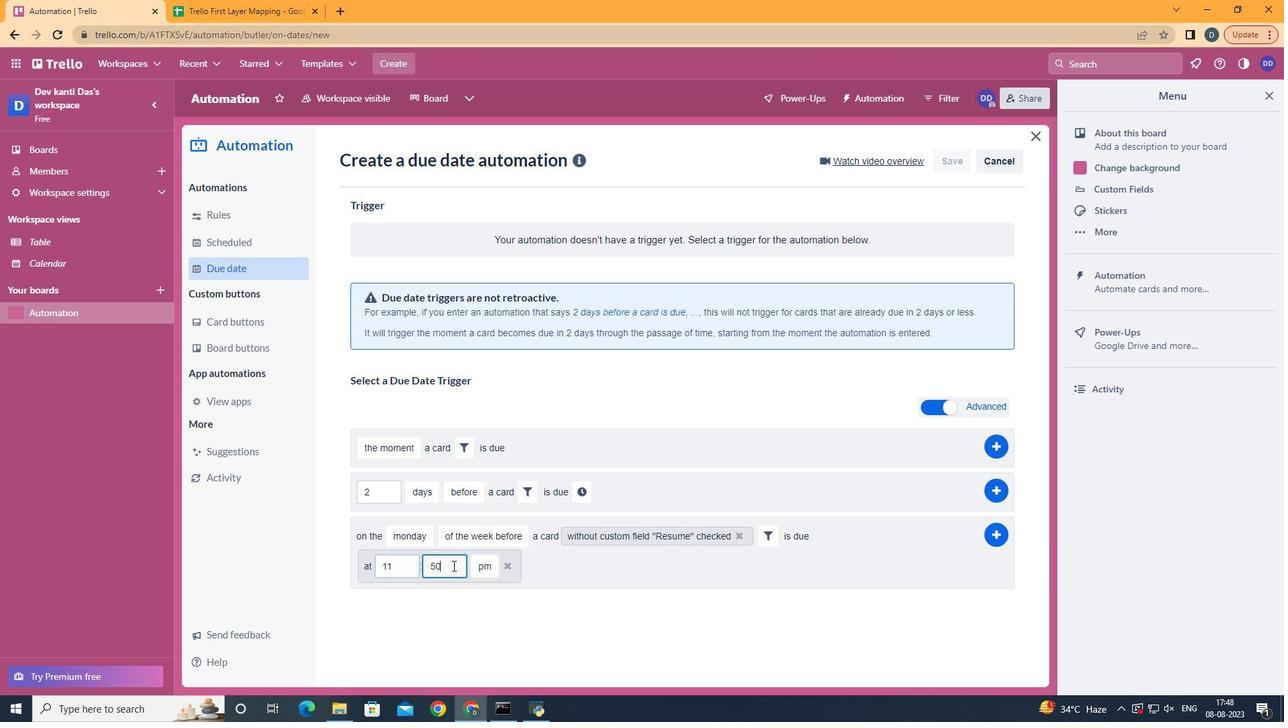 
Action: Mouse moved to (456, 567)
Screenshot: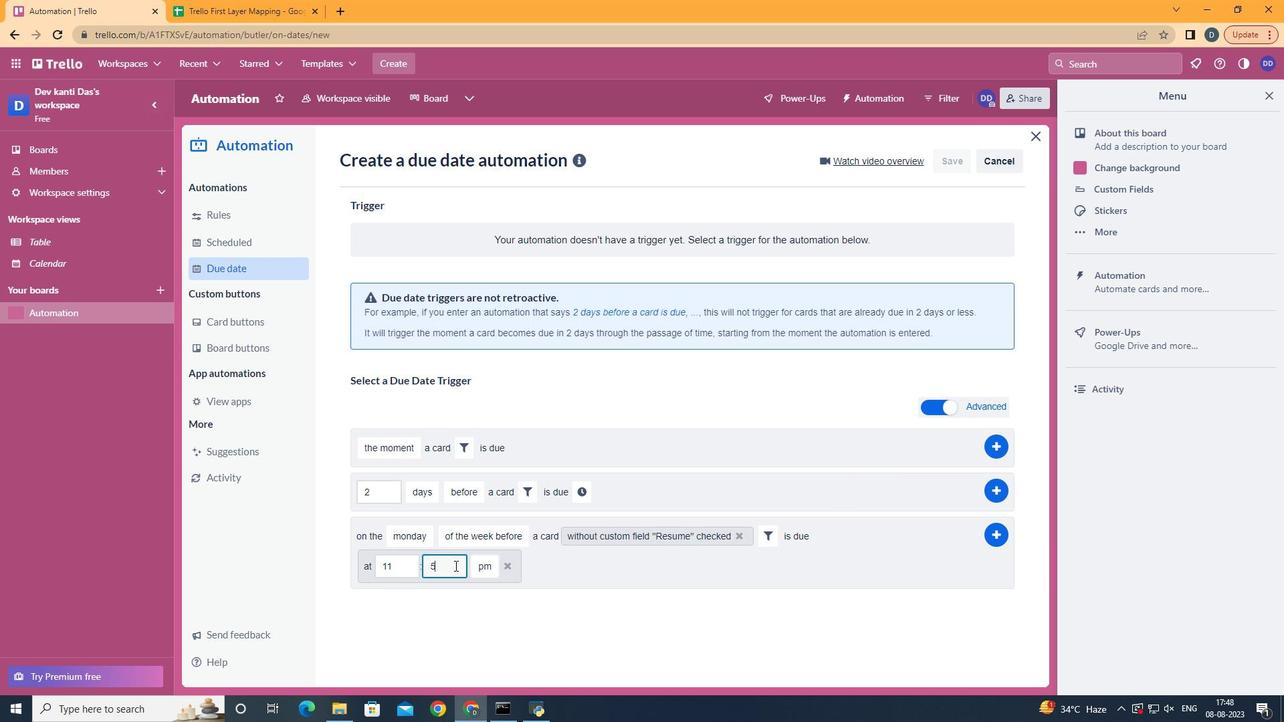 
Action: Key pressed <Key.backspace><Key.backspace>00
Screenshot: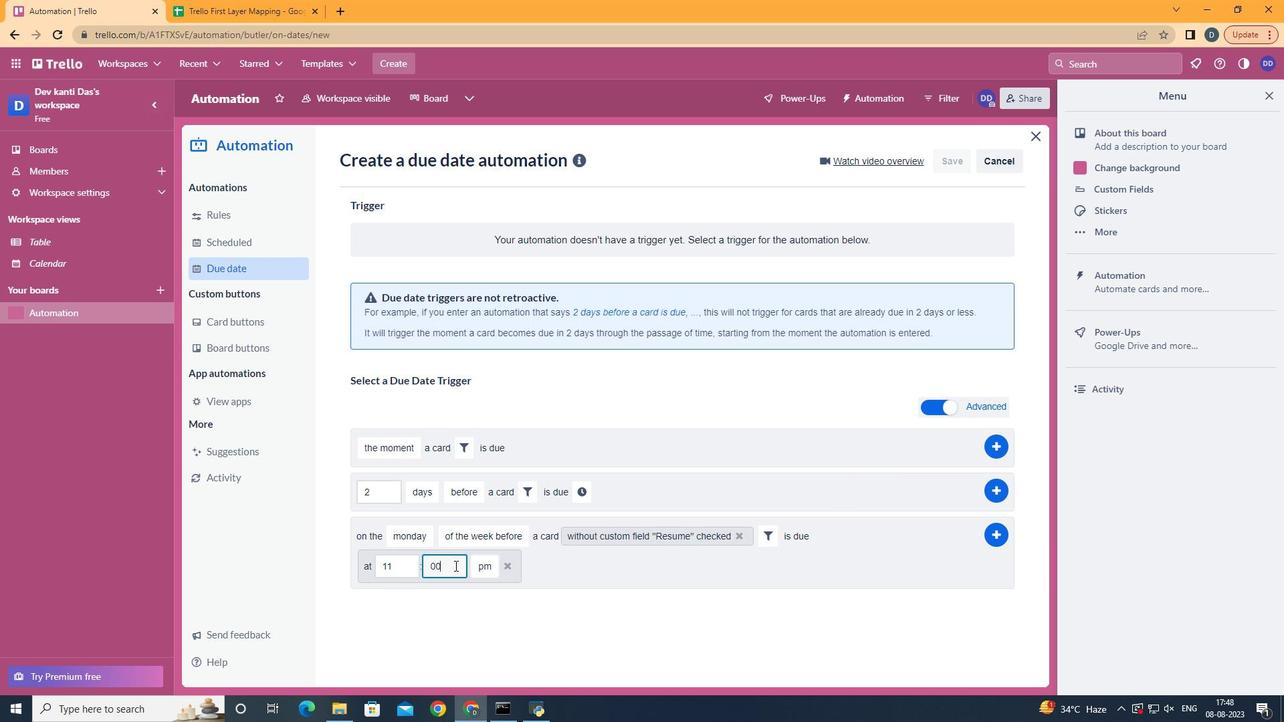 
Action: Mouse moved to (484, 587)
Screenshot: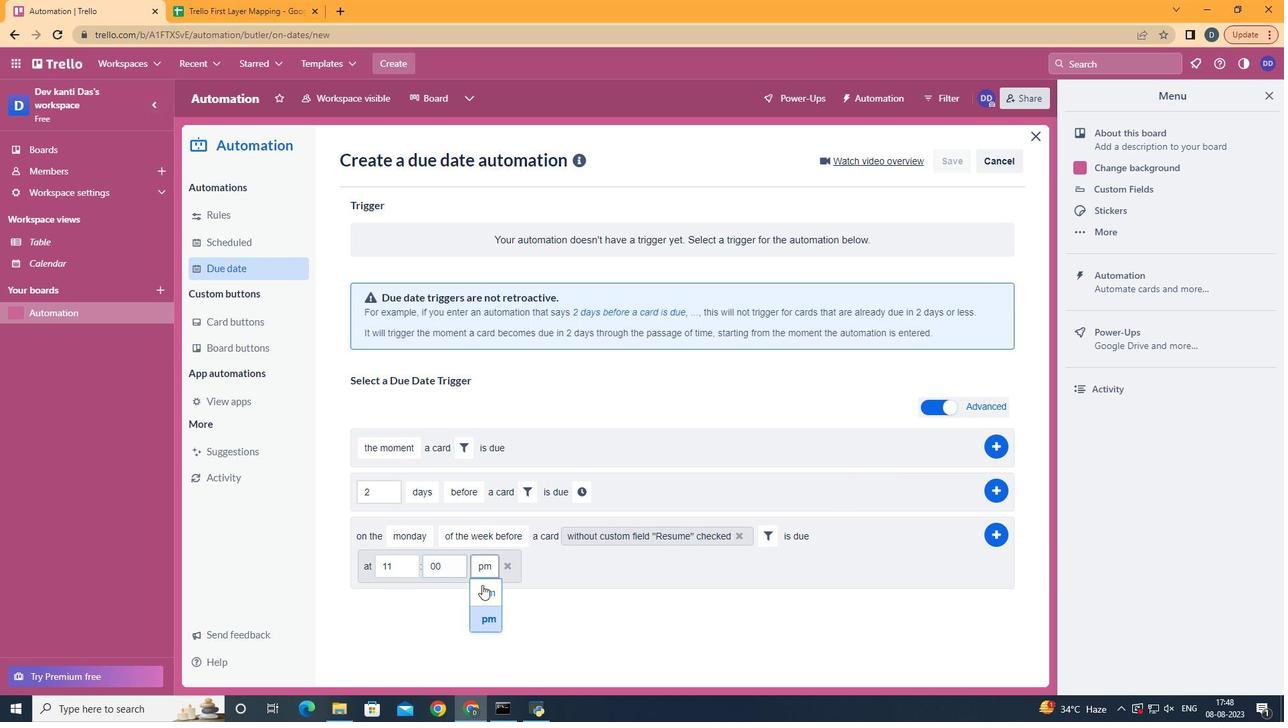 
Action: Mouse pressed left at (484, 587)
Screenshot: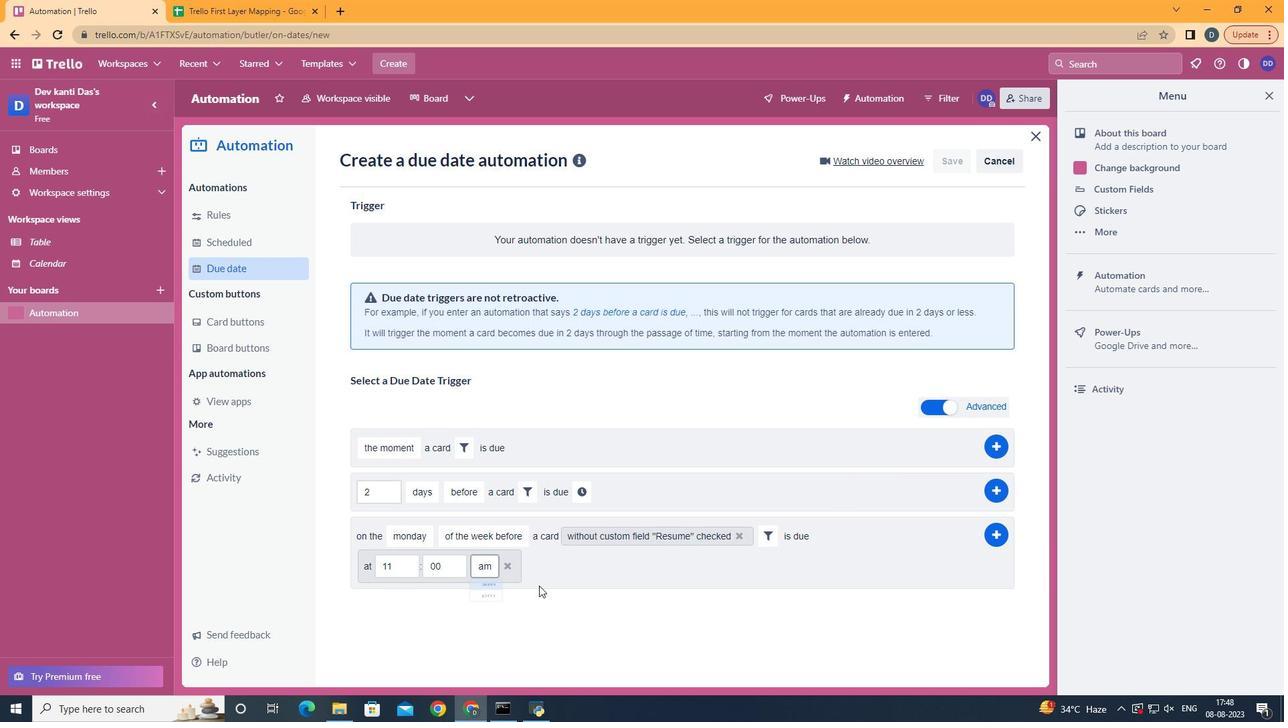 
Action: Mouse moved to (998, 537)
Screenshot: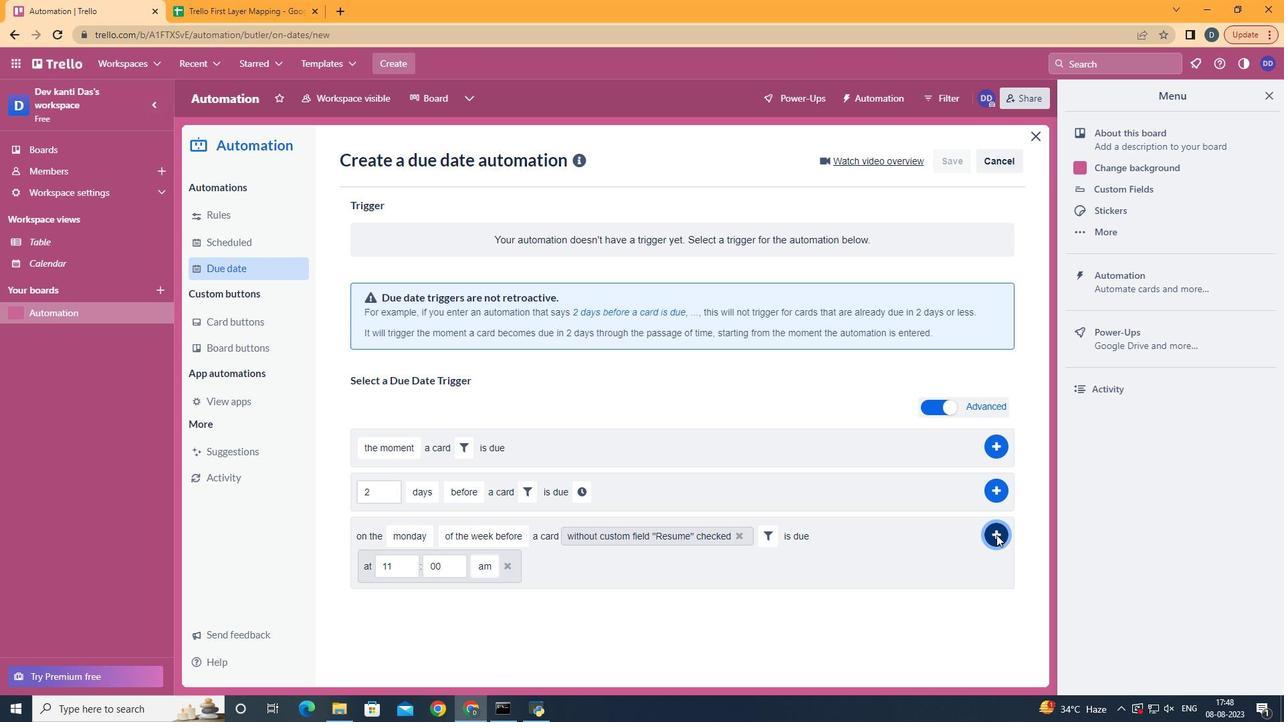 
Action: Mouse pressed left at (998, 537)
Screenshot: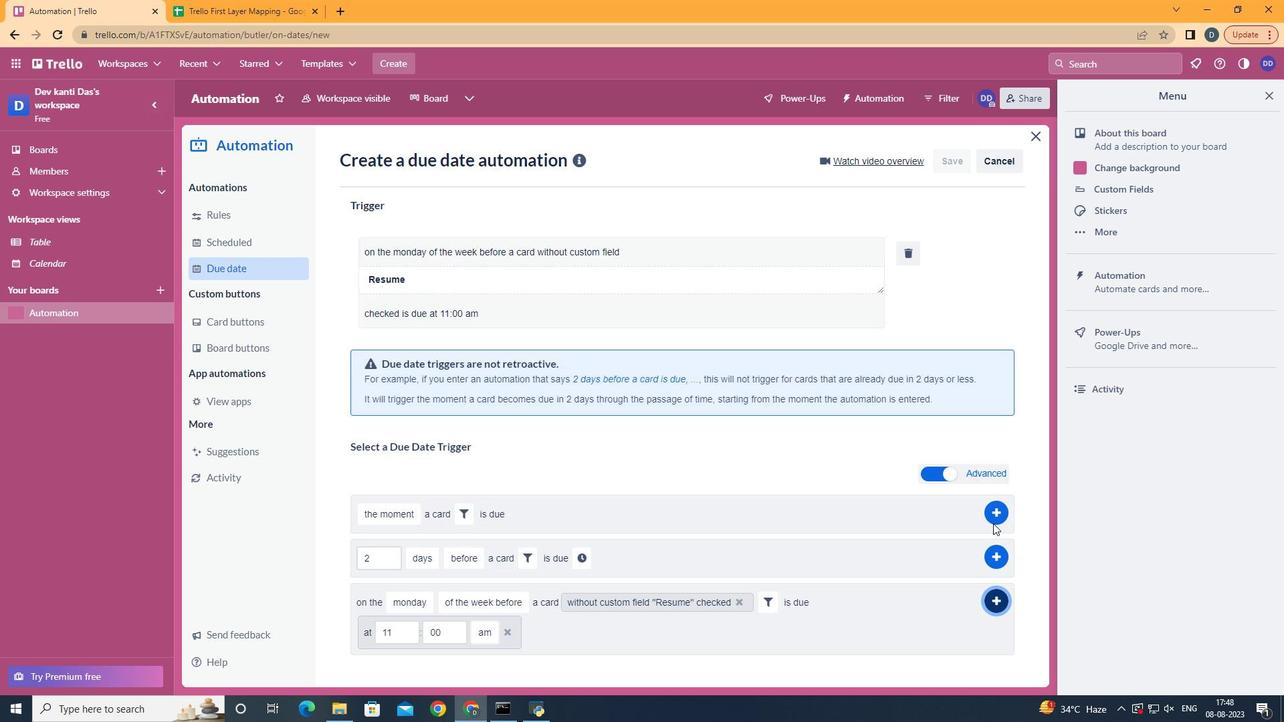 
Action: Mouse moved to (759, 316)
Screenshot: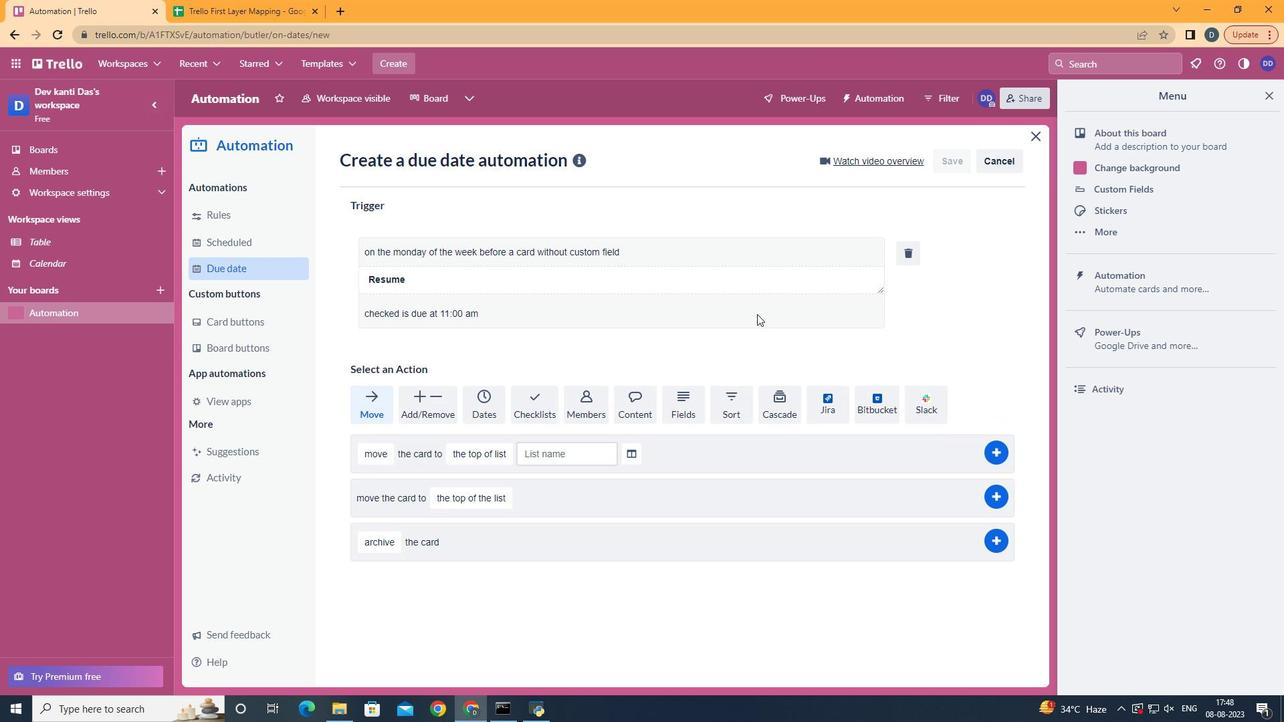 
